 Task: Add Sprouts Organic Corn Flakes to the cart.
Action: Mouse moved to (777, 248)
Screenshot: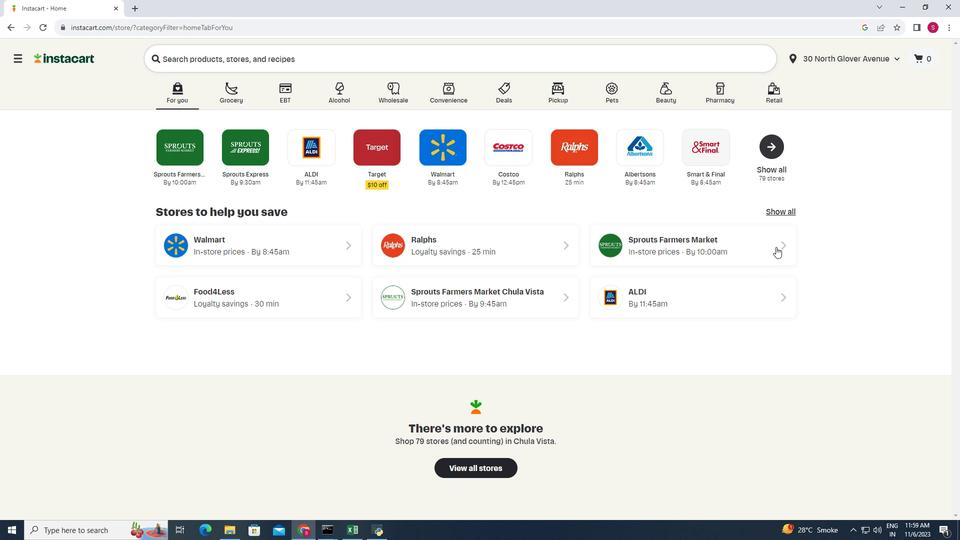 
Action: Mouse pressed left at (777, 248)
Screenshot: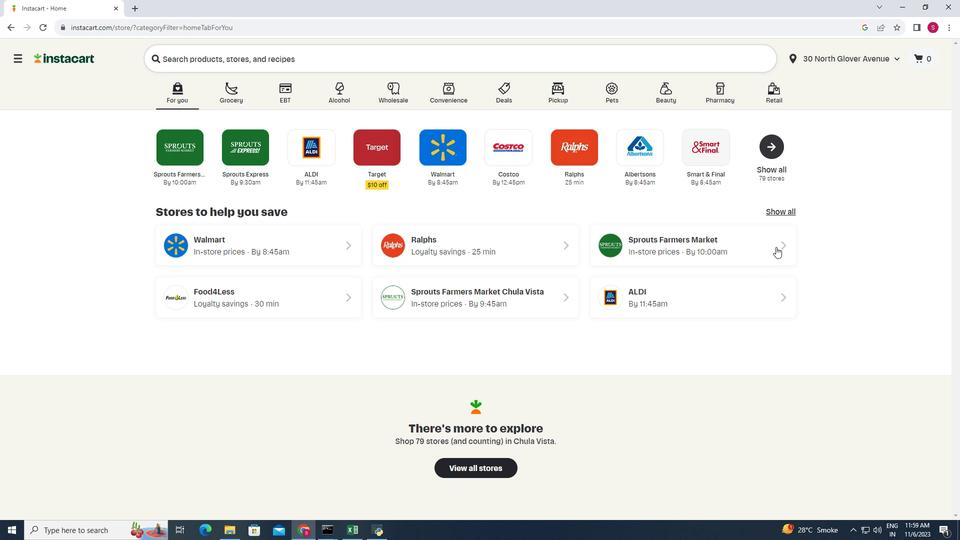 
Action: Mouse moved to (63, 280)
Screenshot: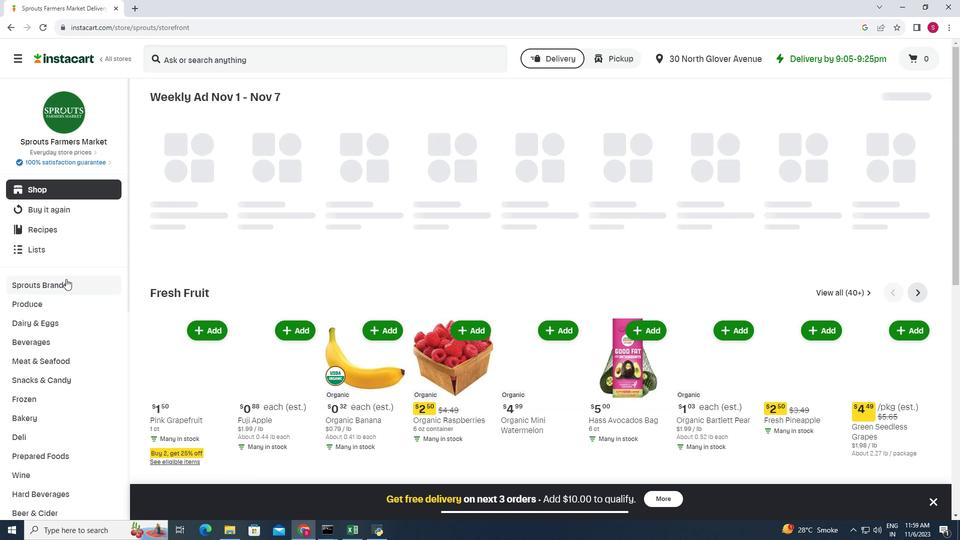 
Action: Mouse scrolled (63, 279) with delta (0, 0)
Screenshot: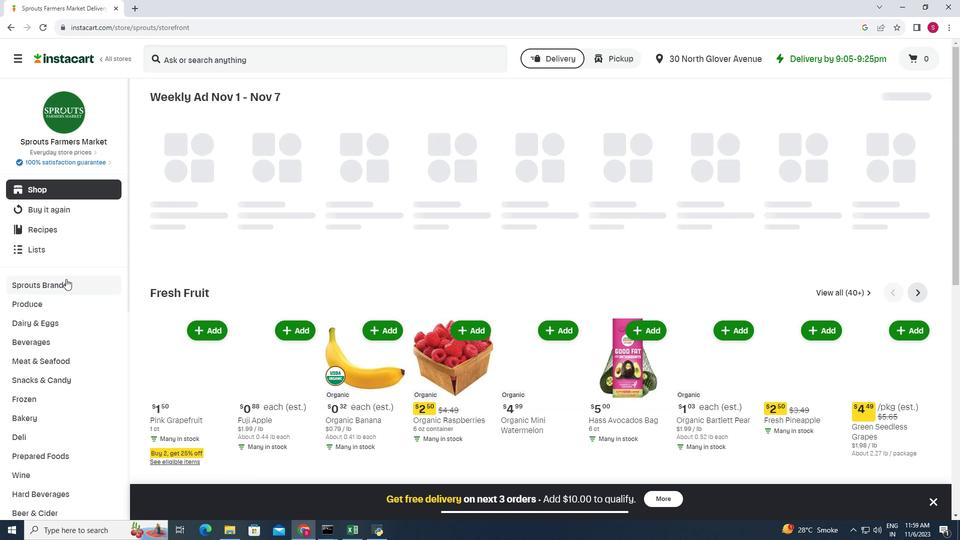 
Action: Mouse moved to (68, 280)
Screenshot: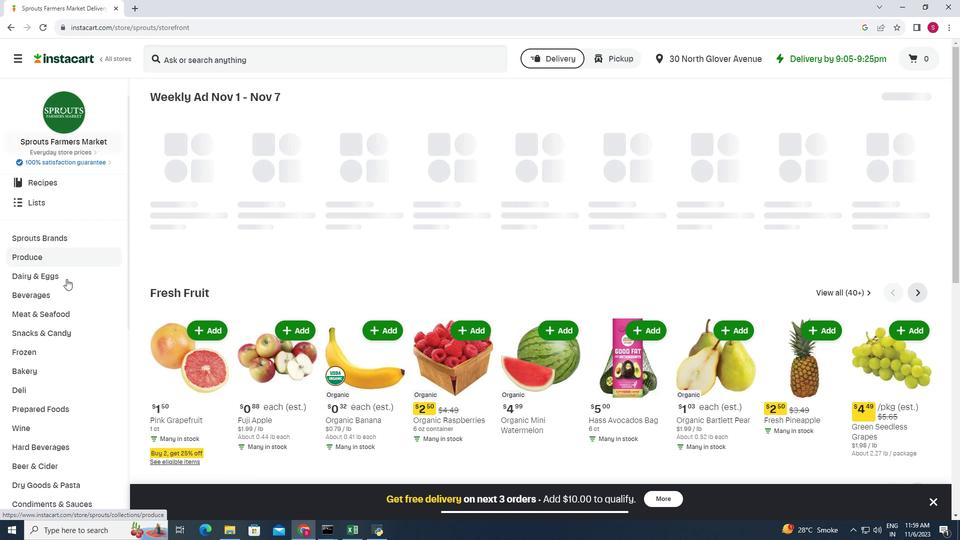 
Action: Mouse scrolled (68, 280) with delta (0, 0)
Screenshot: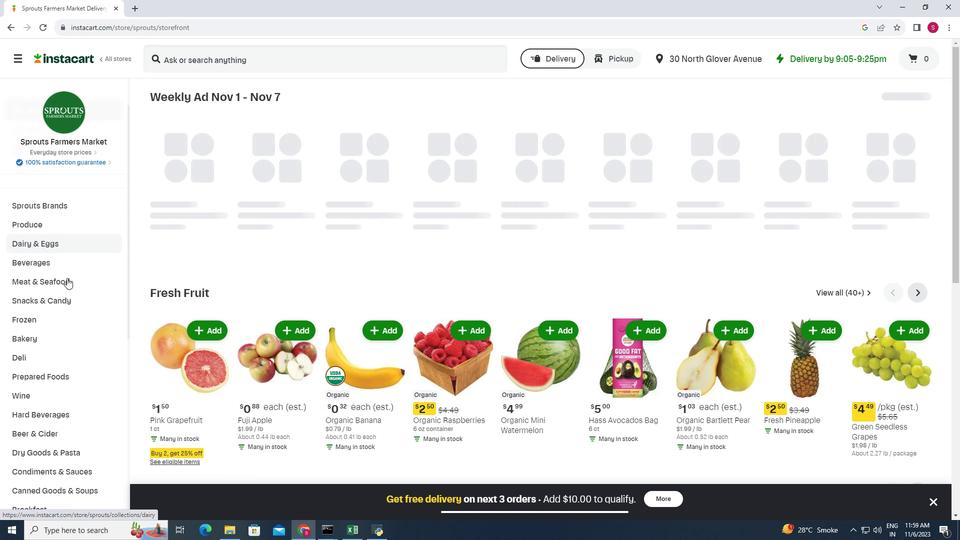 
Action: Mouse moved to (62, 300)
Screenshot: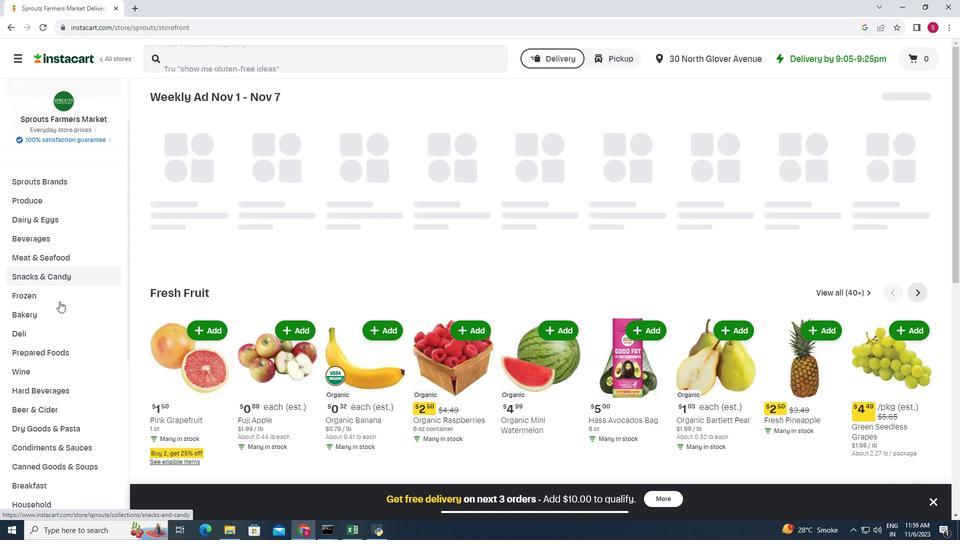 
Action: Mouse scrolled (62, 300) with delta (0, 0)
Screenshot: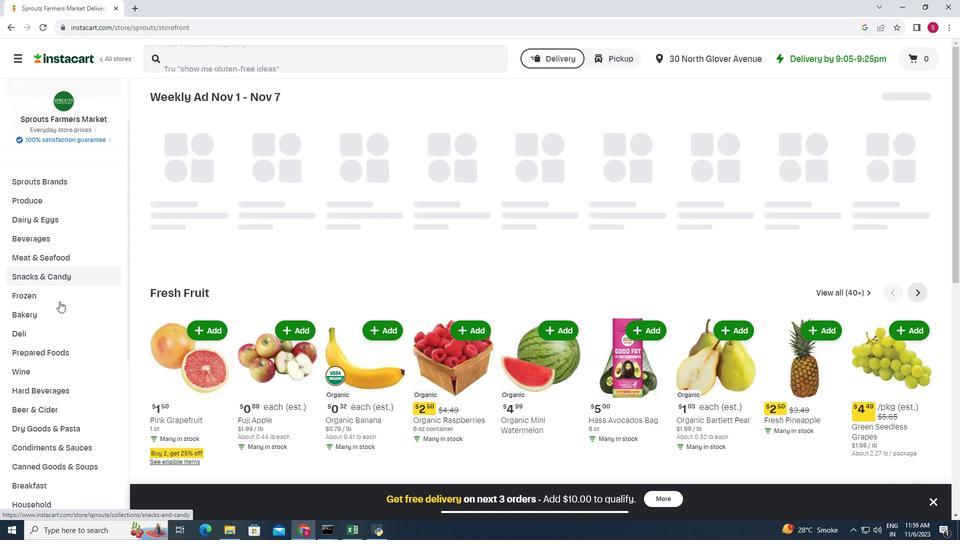 
Action: Mouse moved to (39, 436)
Screenshot: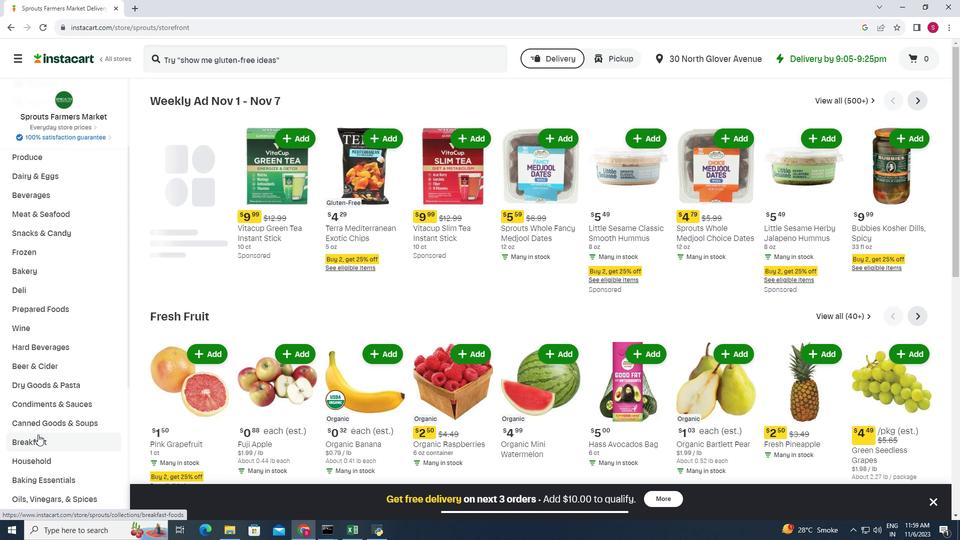 
Action: Mouse pressed left at (39, 436)
Screenshot: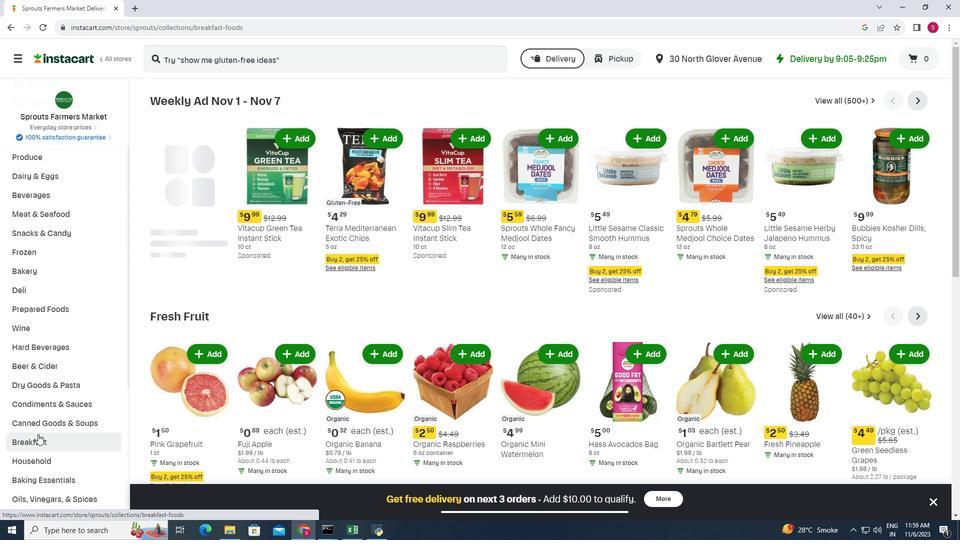 
Action: Mouse moved to (746, 130)
Screenshot: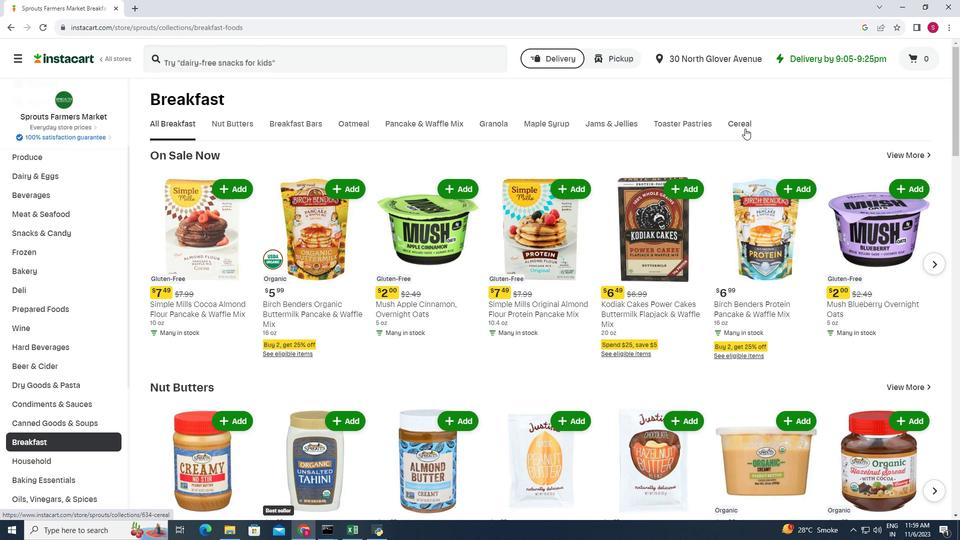 
Action: Mouse pressed left at (746, 130)
Screenshot: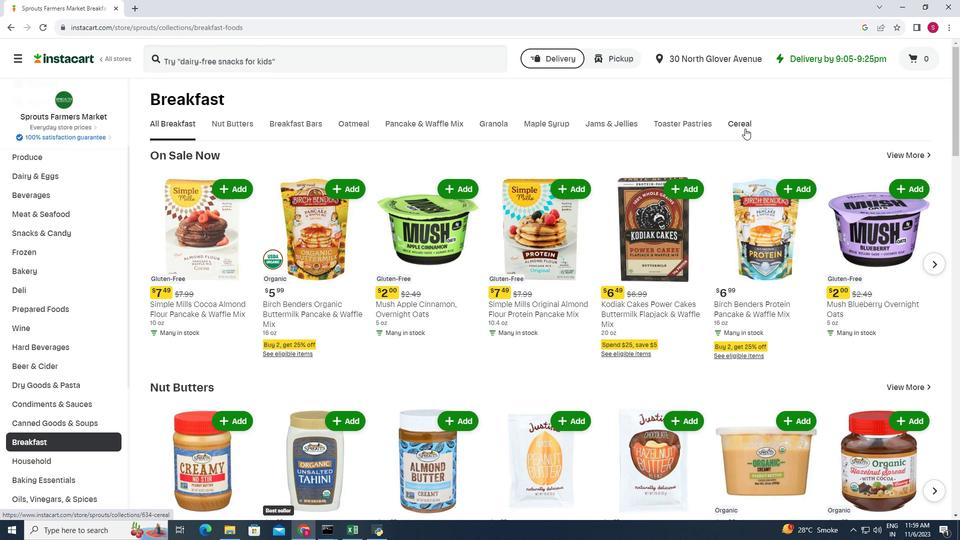 
Action: Mouse moved to (408, 247)
Screenshot: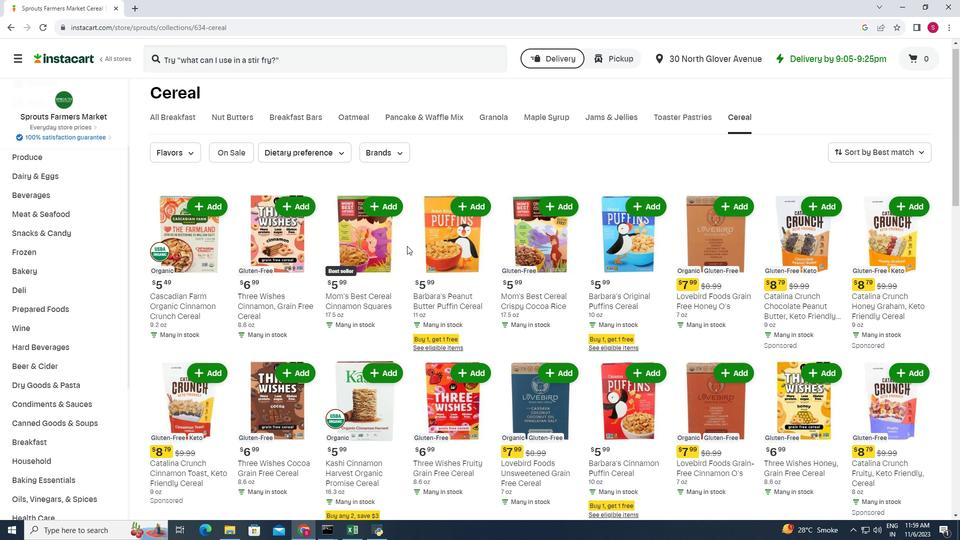 
Action: Mouse scrolled (408, 247) with delta (0, 0)
Screenshot: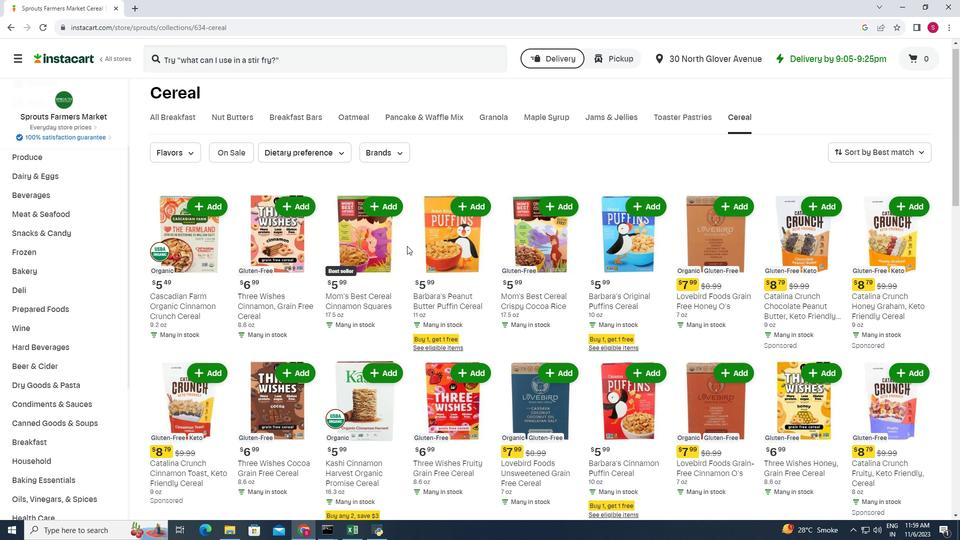 
Action: Mouse moved to (408, 248)
Screenshot: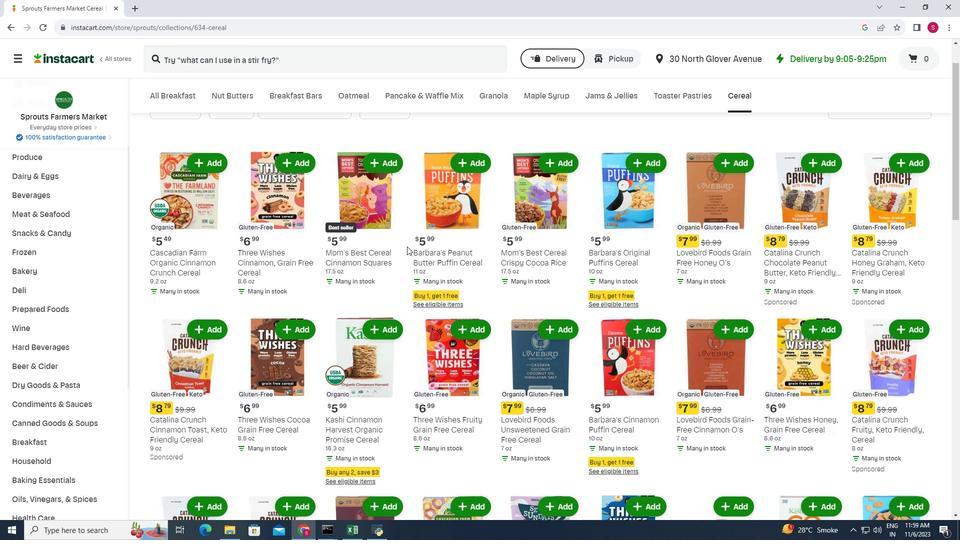 
Action: Mouse scrolled (408, 247) with delta (0, 0)
Screenshot: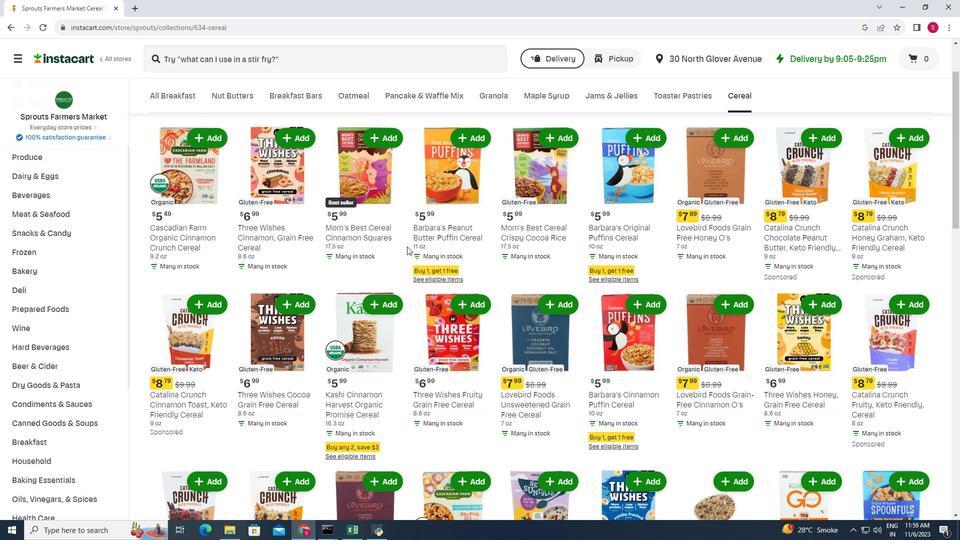 
Action: Mouse moved to (403, 278)
Screenshot: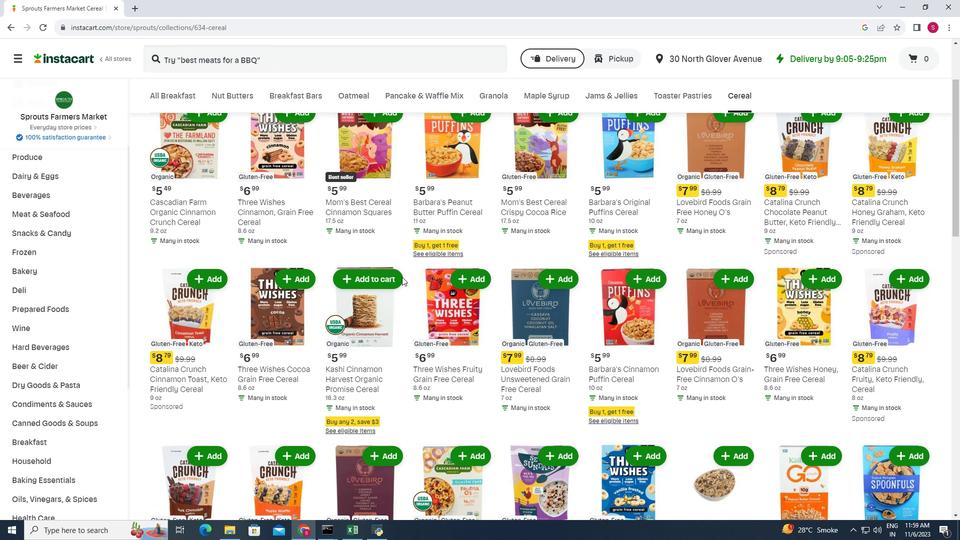 
Action: Mouse scrolled (403, 278) with delta (0, 0)
Screenshot: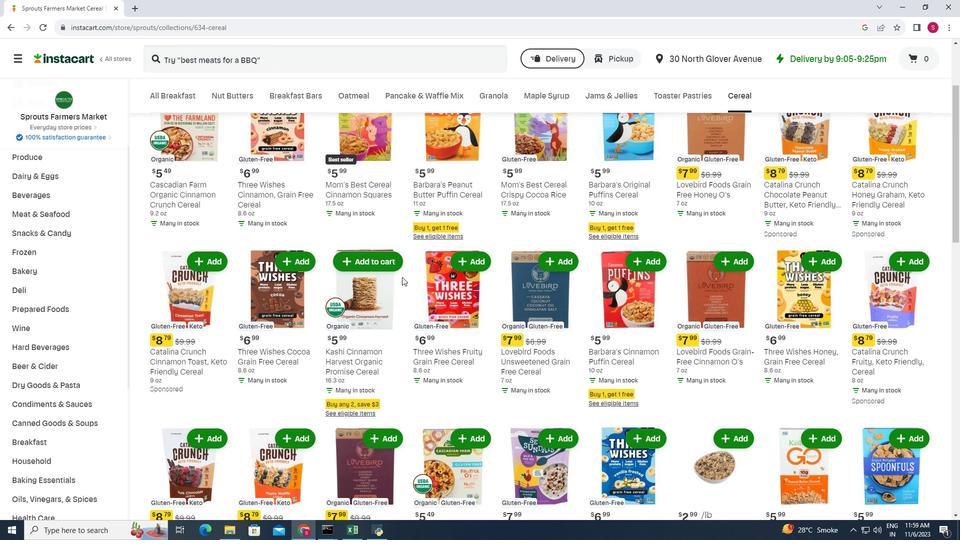 
Action: Mouse moved to (403, 283)
Screenshot: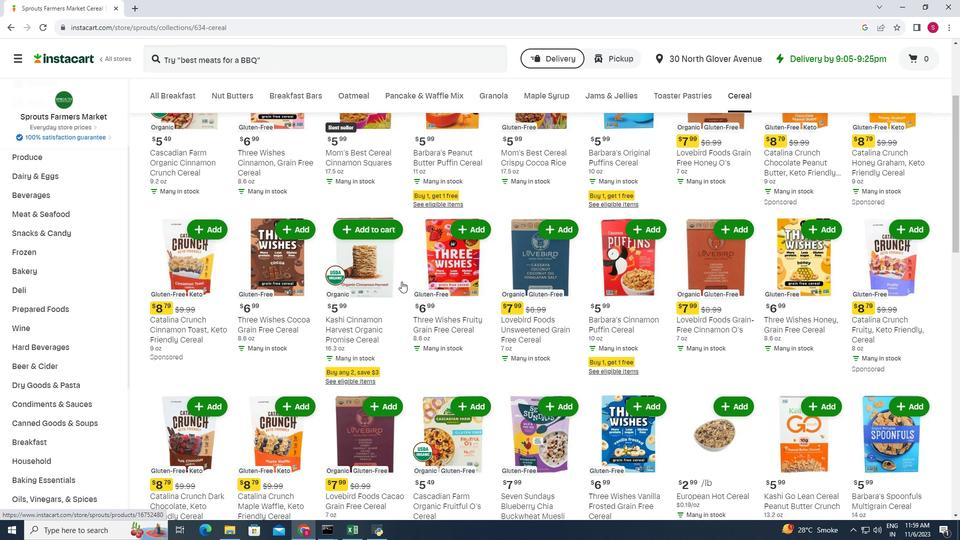 
Action: Mouse scrolled (403, 282) with delta (0, 0)
Screenshot: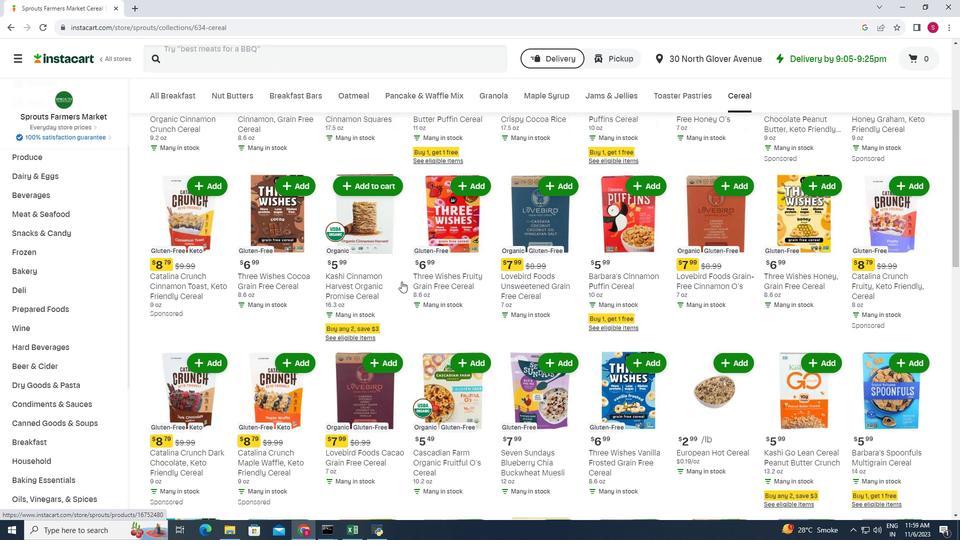 
Action: Mouse moved to (403, 283)
Screenshot: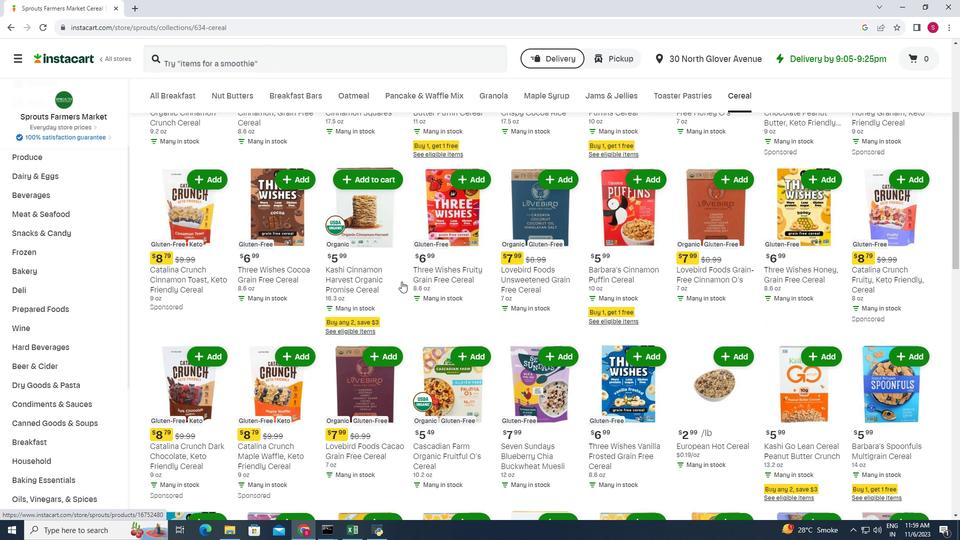 
Action: Mouse scrolled (403, 282) with delta (0, 0)
Screenshot: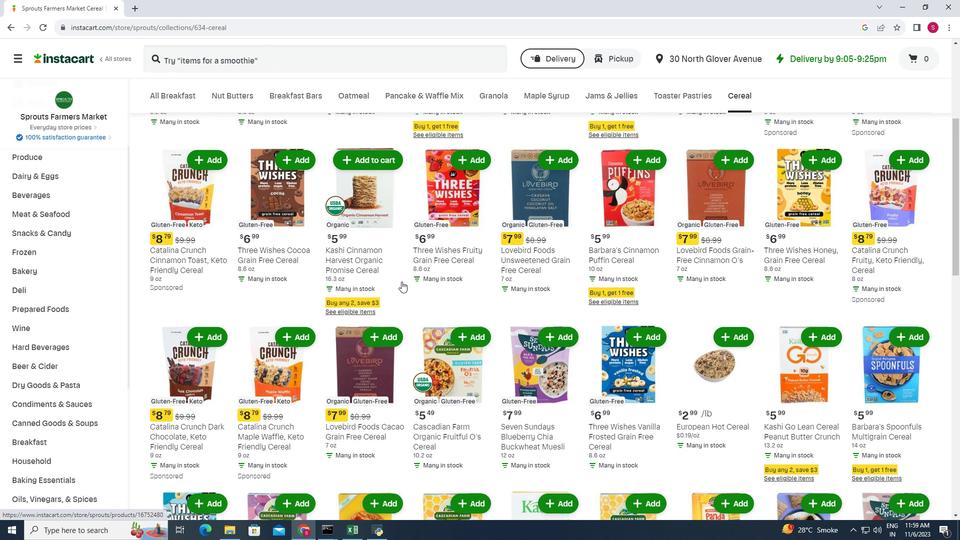 
Action: Mouse scrolled (403, 282) with delta (0, 0)
Screenshot: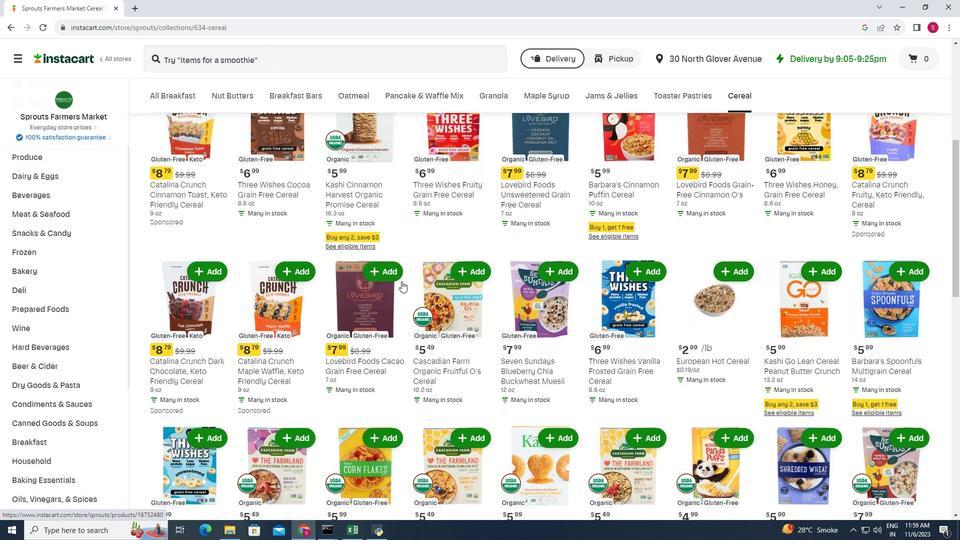 
Action: Mouse moved to (403, 283)
Screenshot: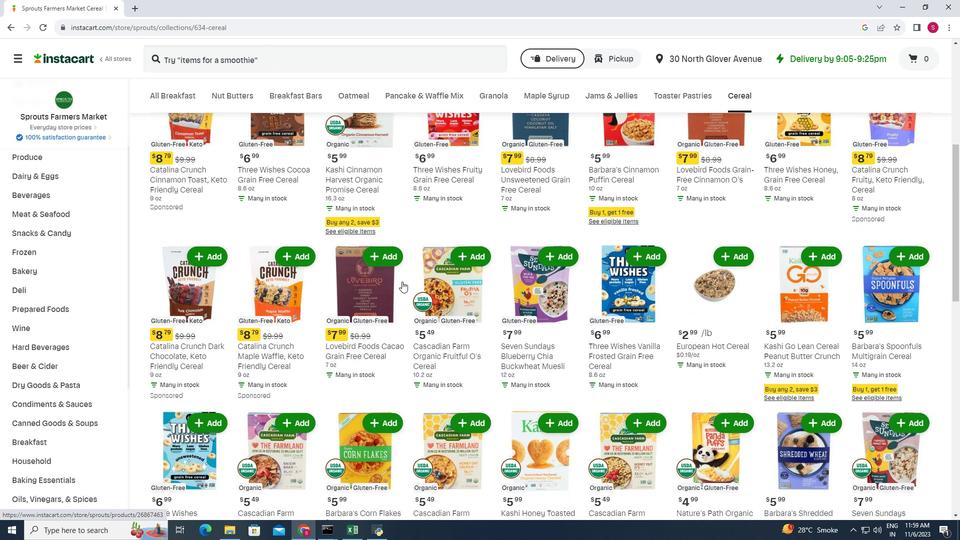 
Action: Mouse scrolled (403, 282) with delta (0, 0)
Screenshot: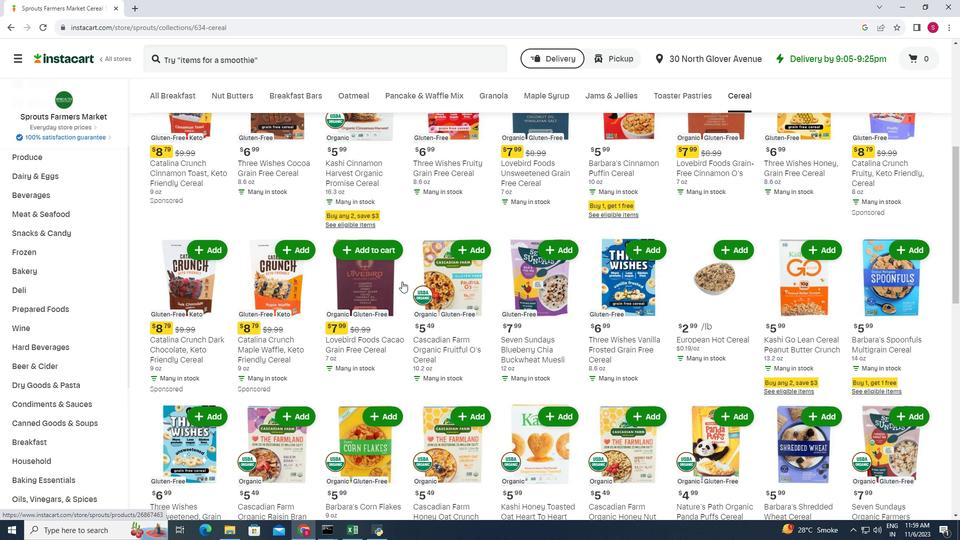 
Action: Mouse scrolled (403, 282) with delta (0, 0)
Screenshot: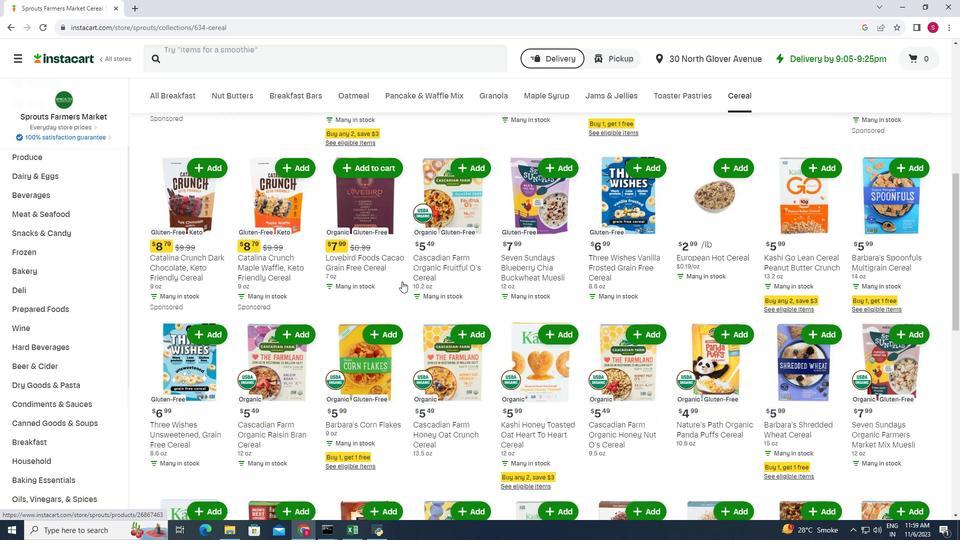 
Action: Mouse scrolled (403, 282) with delta (0, 0)
Screenshot: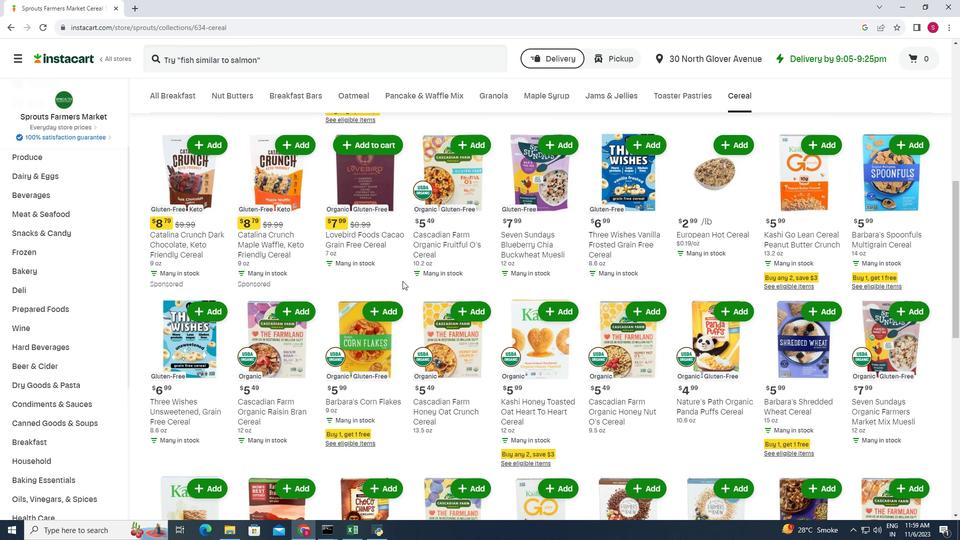 
Action: Mouse moved to (400, 286)
Screenshot: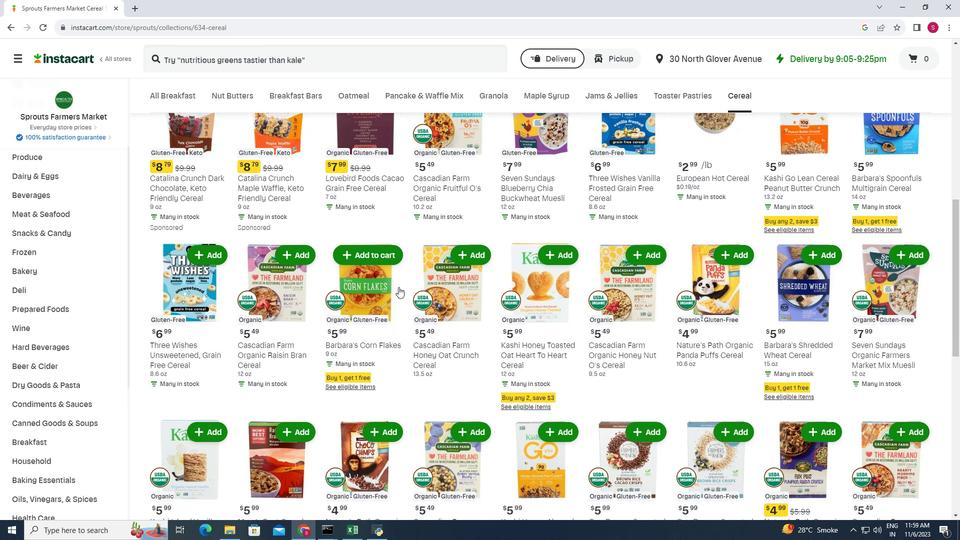 
Action: Mouse scrolled (400, 285) with delta (0, 0)
Screenshot: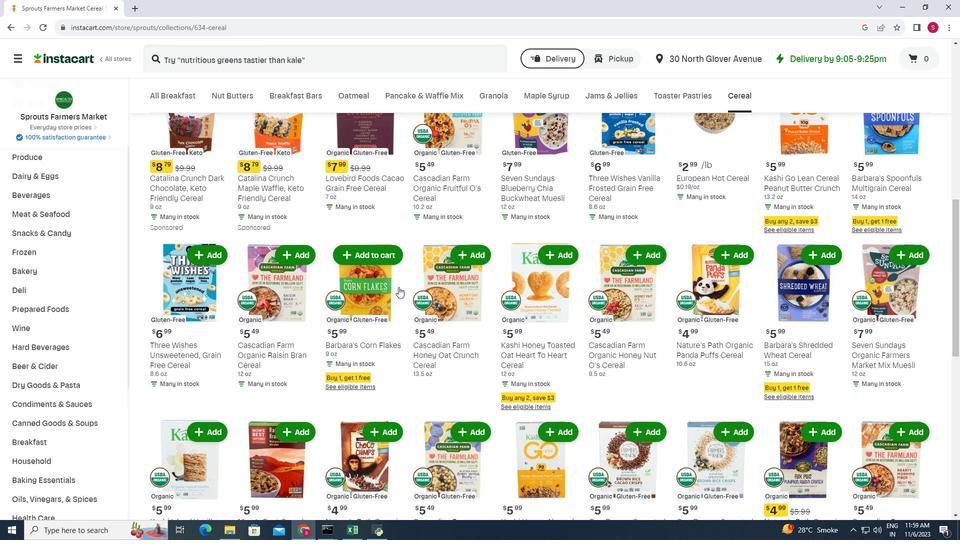 
Action: Mouse moved to (401, 287)
Screenshot: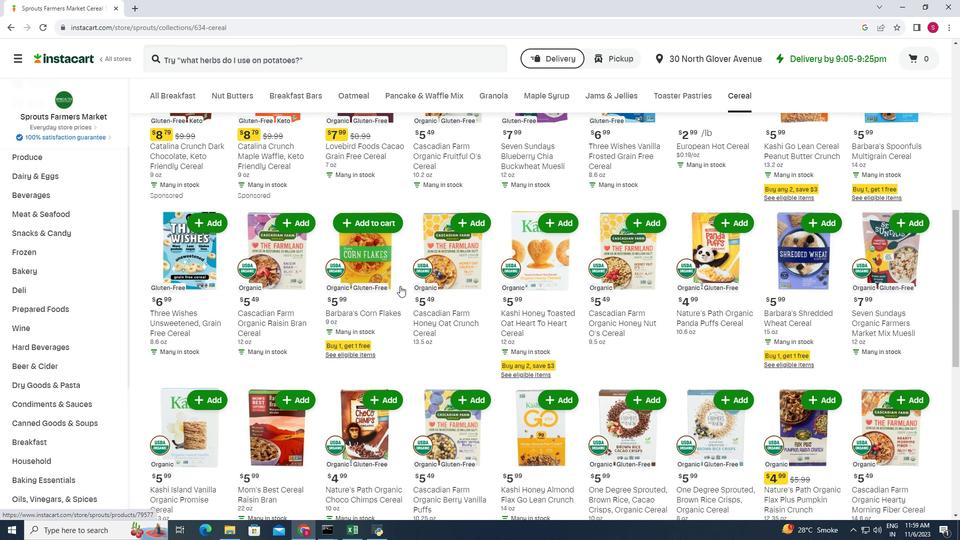 
Action: Mouse scrolled (401, 287) with delta (0, 0)
Screenshot: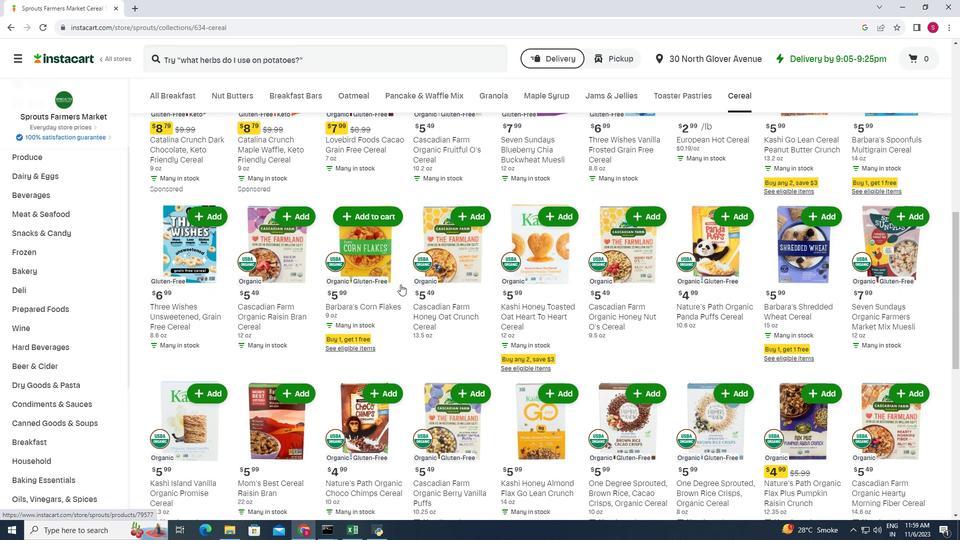 
Action: Mouse moved to (403, 283)
Screenshot: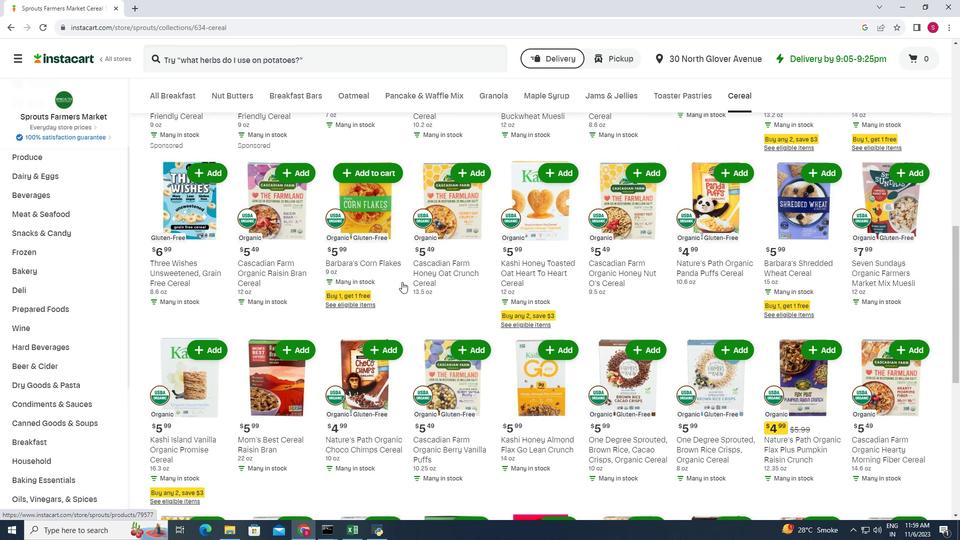 
Action: Mouse scrolled (403, 283) with delta (0, 0)
Screenshot: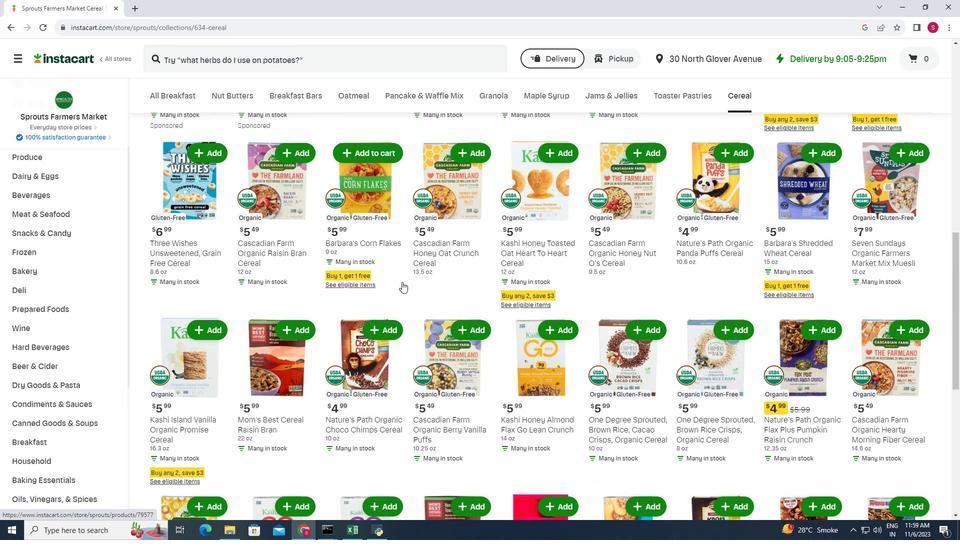 
Action: Mouse moved to (406, 275)
Screenshot: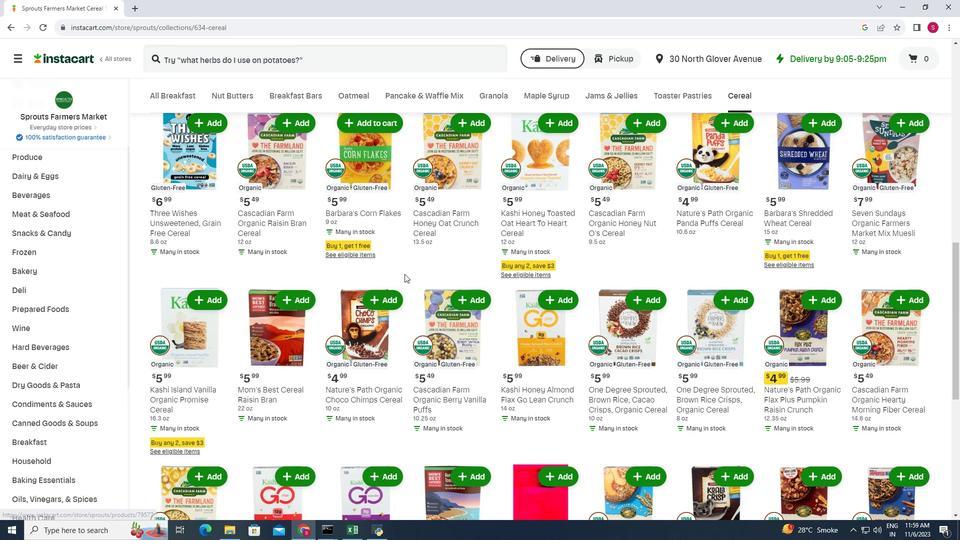 
Action: Mouse scrolled (406, 275) with delta (0, 0)
Screenshot: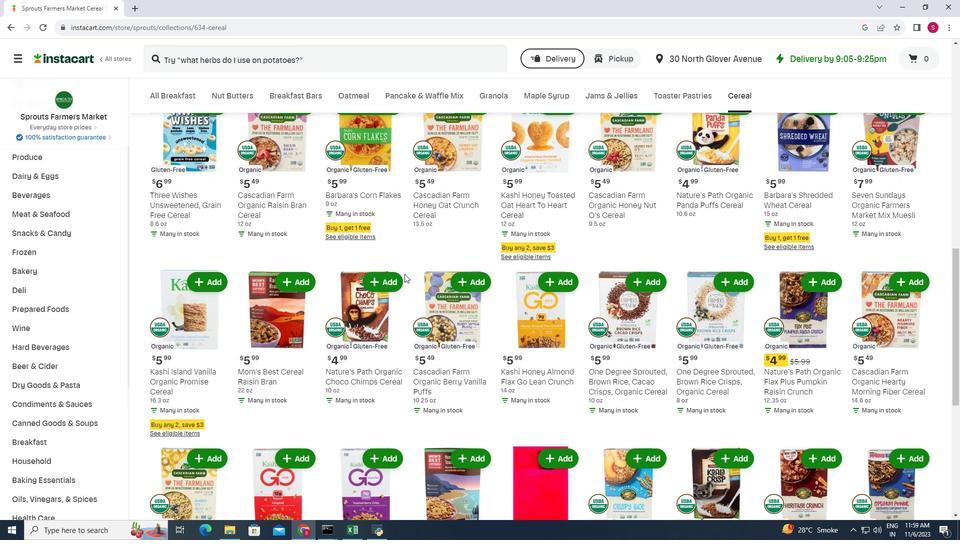 
Action: Mouse moved to (406, 275)
Screenshot: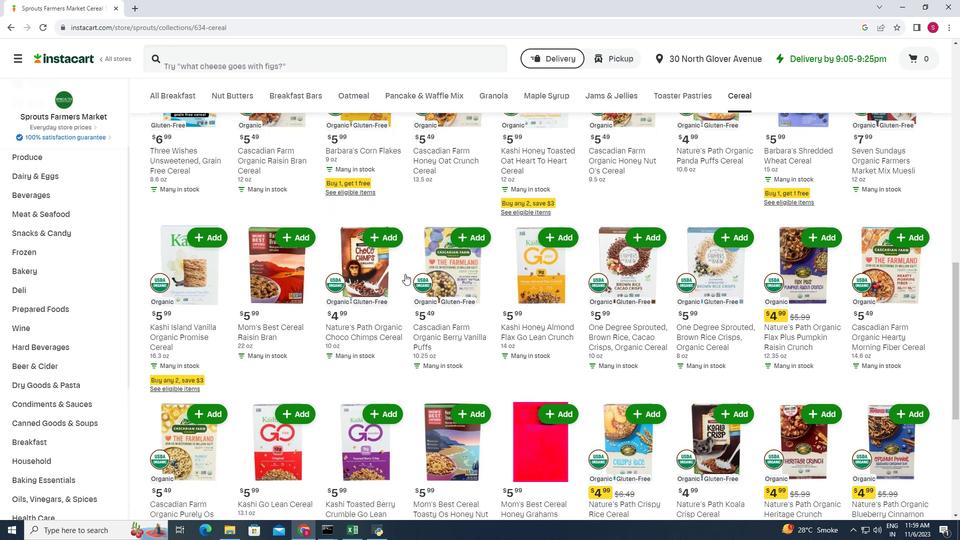 
Action: Mouse scrolled (406, 275) with delta (0, 0)
Screenshot: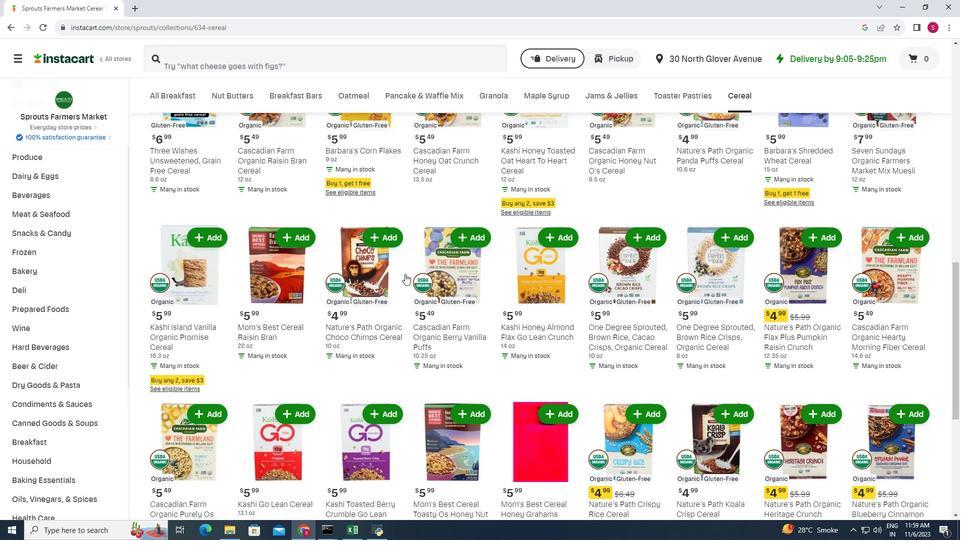 
Action: Mouse scrolled (406, 275) with delta (0, 0)
Screenshot: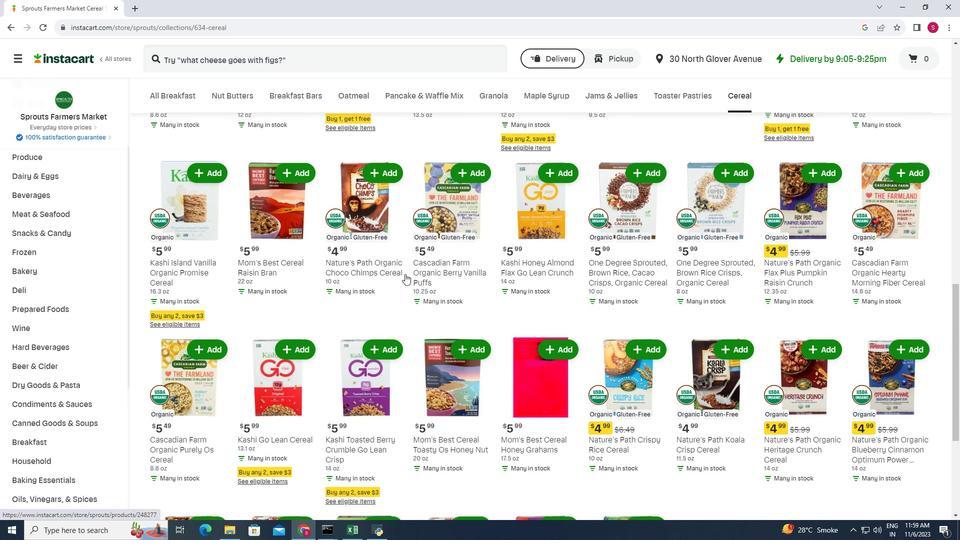 
Action: Mouse moved to (406, 275)
Screenshot: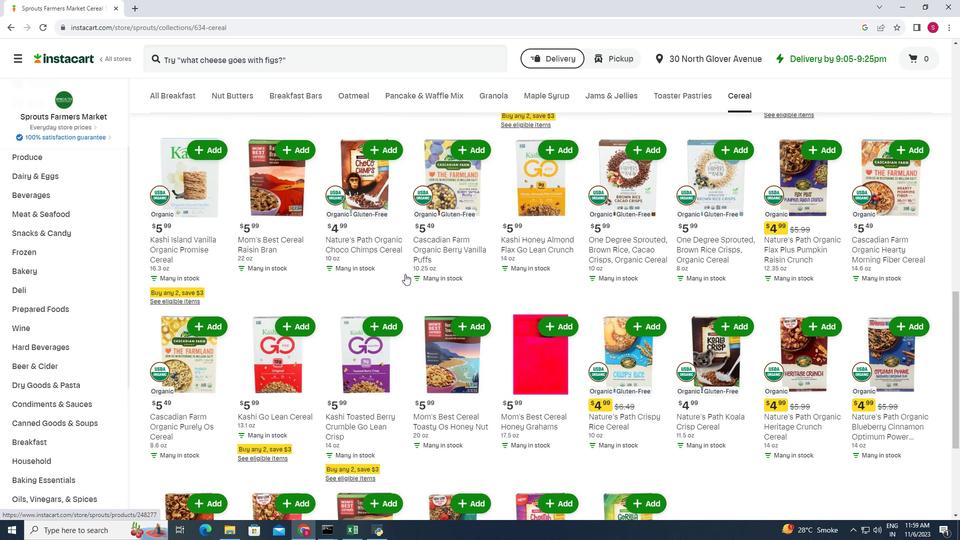
Action: Mouse scrolled (406, 275) with delta (0, 0)
Screenshot: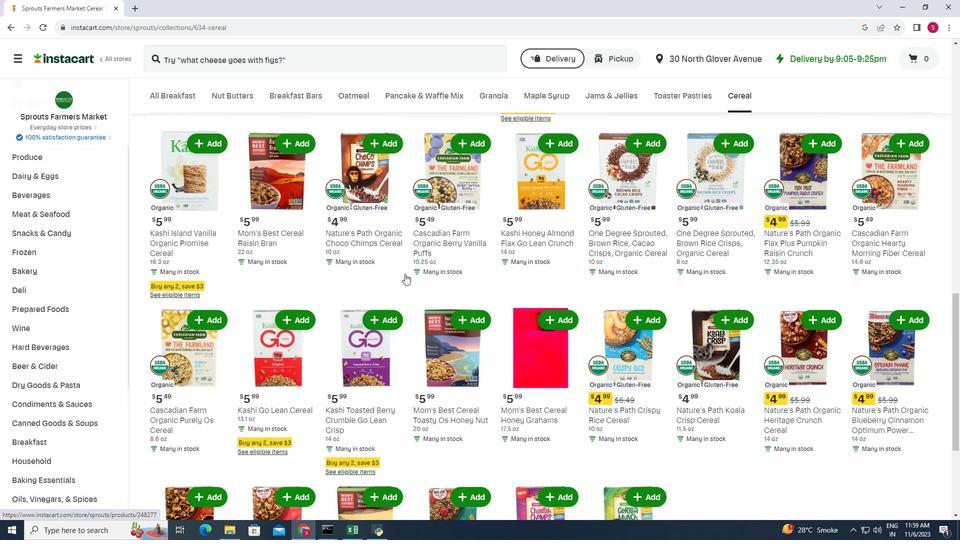 
Action: Mouse moved to (407, 276)
Screenshot: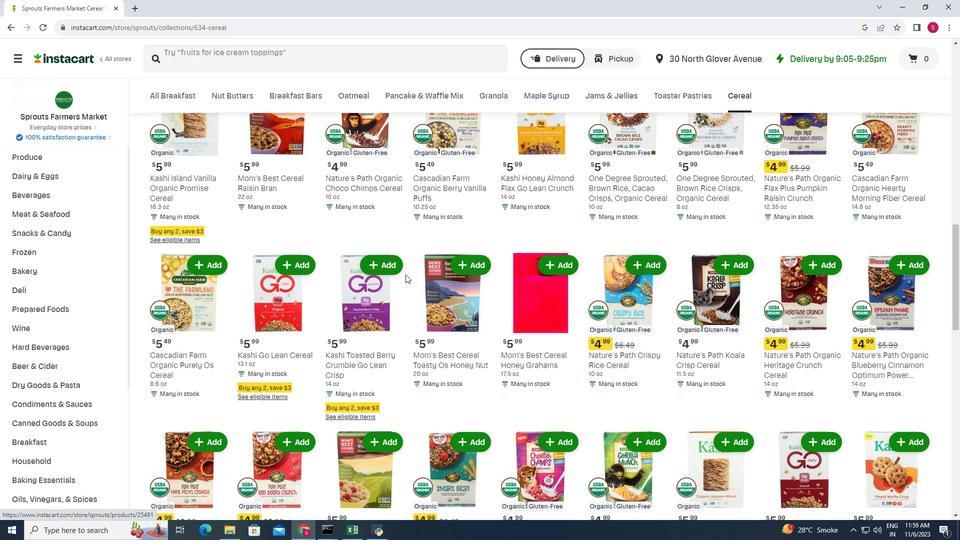 
Action: Mouse scrolled (407, 275) with delta (0, 0)
Screenshot: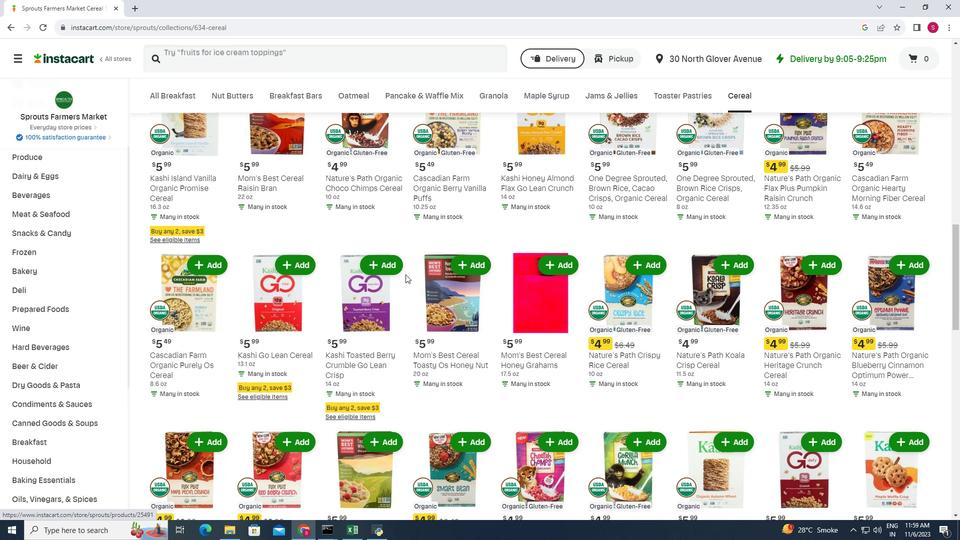 
Action: Mouse scrolled (407, 275) with delta (0, 0)
Screenshot: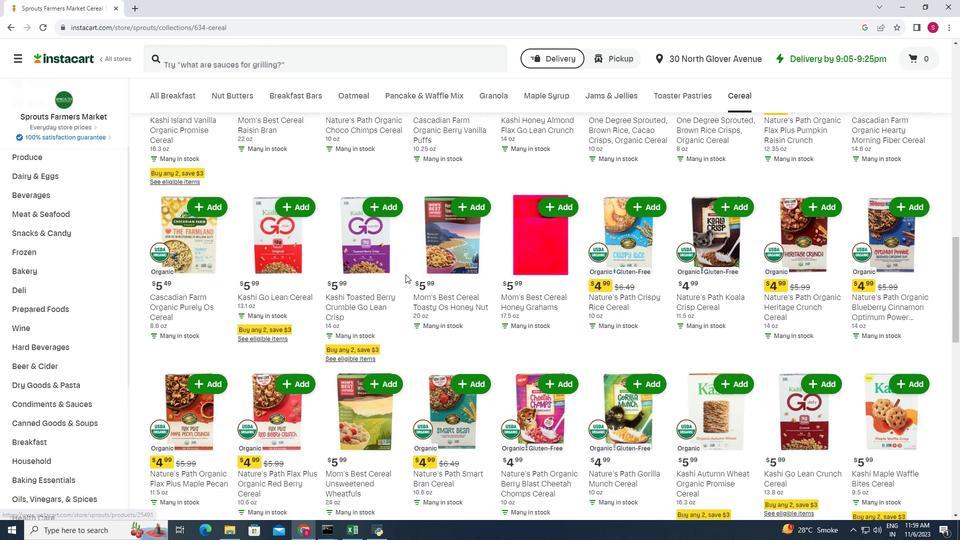 
Action: Mouse scrolled (407, 275) with delta (0, 0)
Screenshot: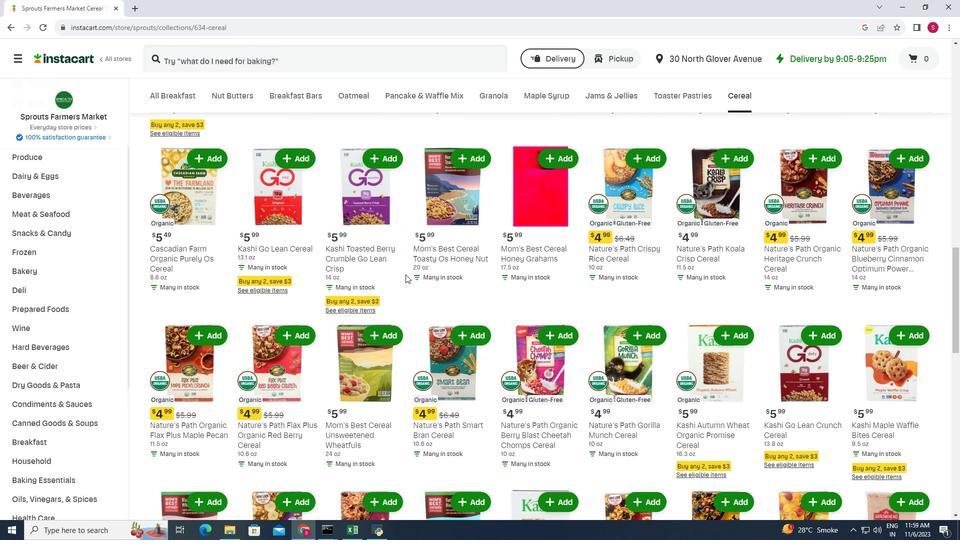 
Action: Mouse moved to (407, 276)
Screenshot: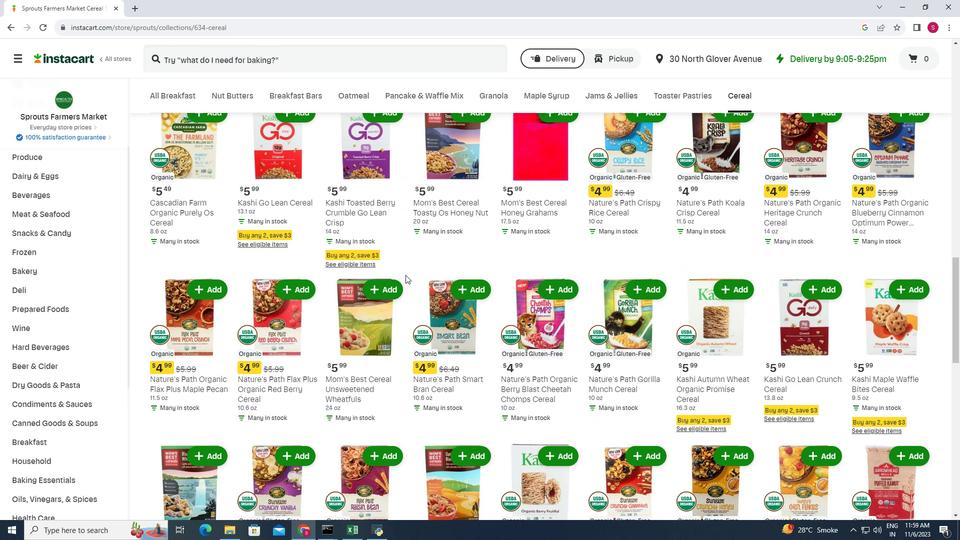 
Action: Mouse scrolled (407, 275) with delta (0, 0)
Screenshot: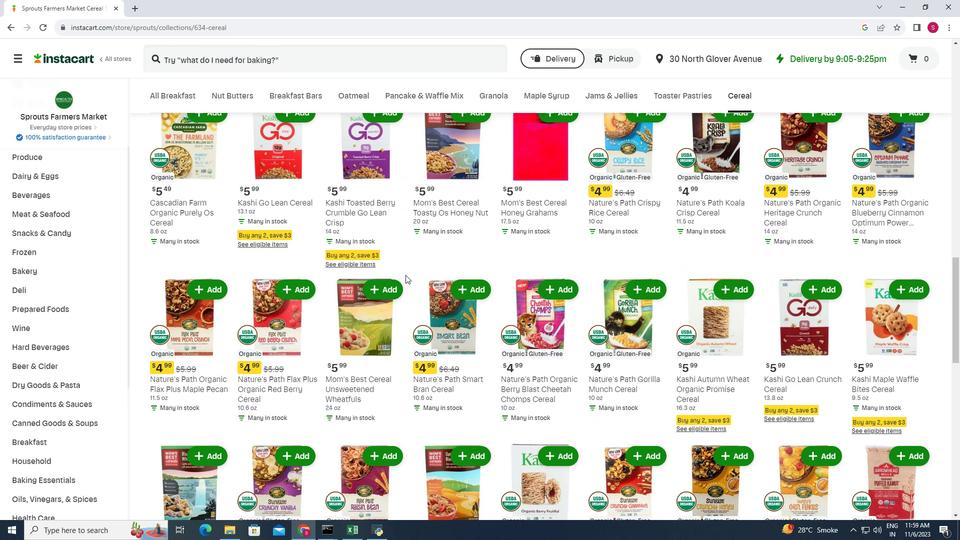 
Action: Mouse moved to (407, 276)
Screenshot: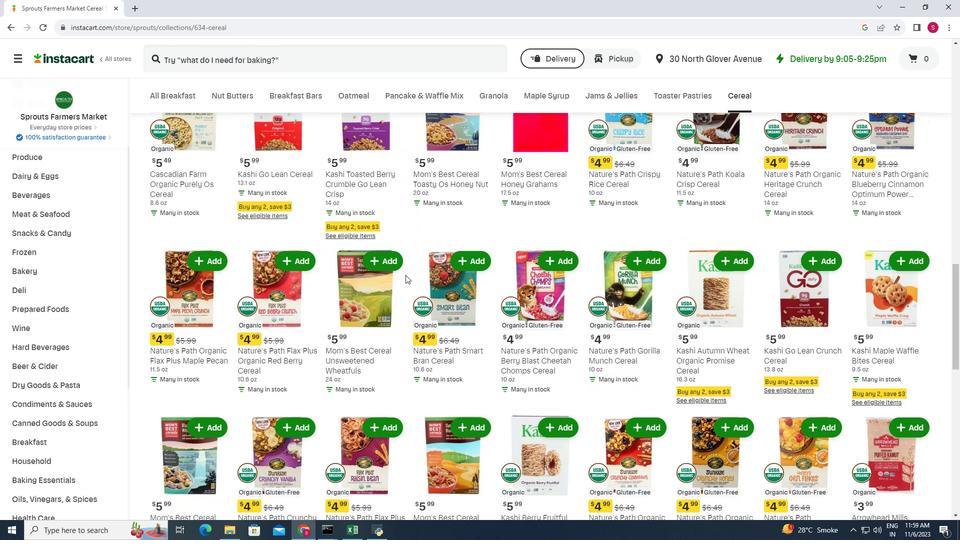 
Action: Mouse scrolled (407, 276) with delta (0, 0)
Screenshot: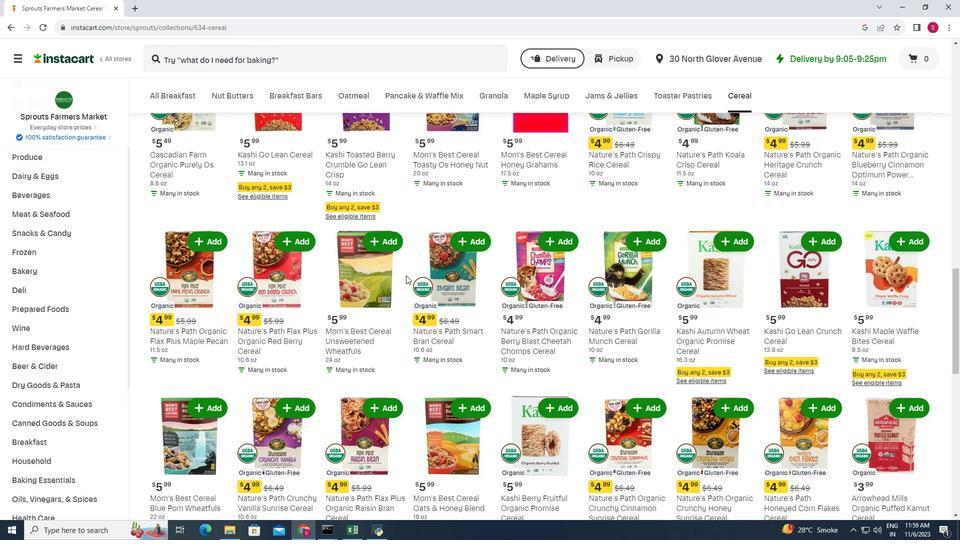 
Action: Mouse moved to (407, 277)
Screenshot: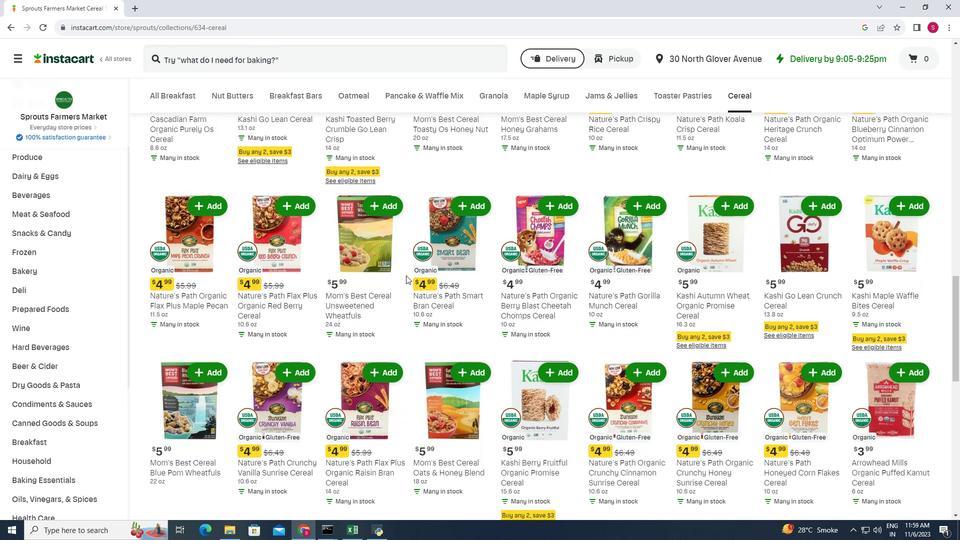 
Action: Mouse scrolled (407, 276) with delta (0, 0)
Screenshot: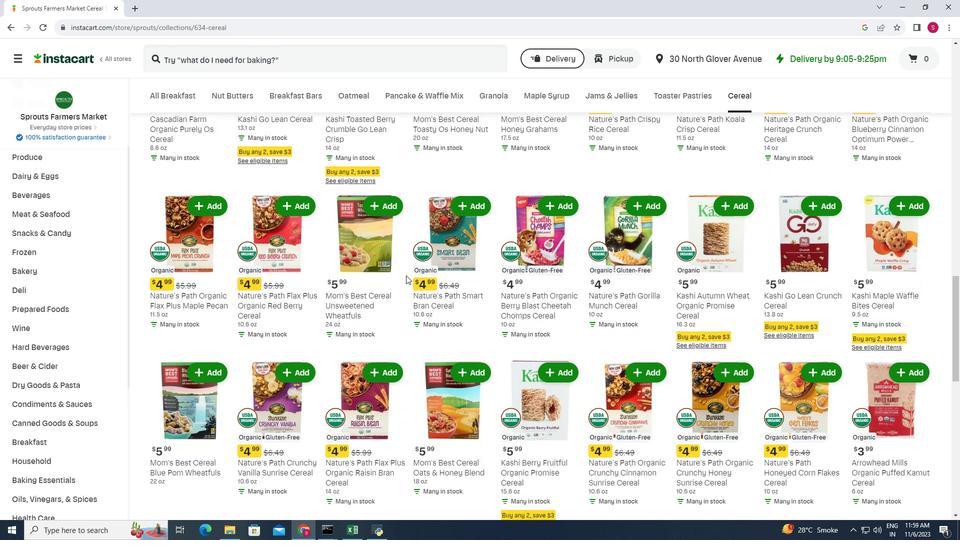 
Action: Mouse scrolled (407, 276) with delta (0, 0)
Screenshot: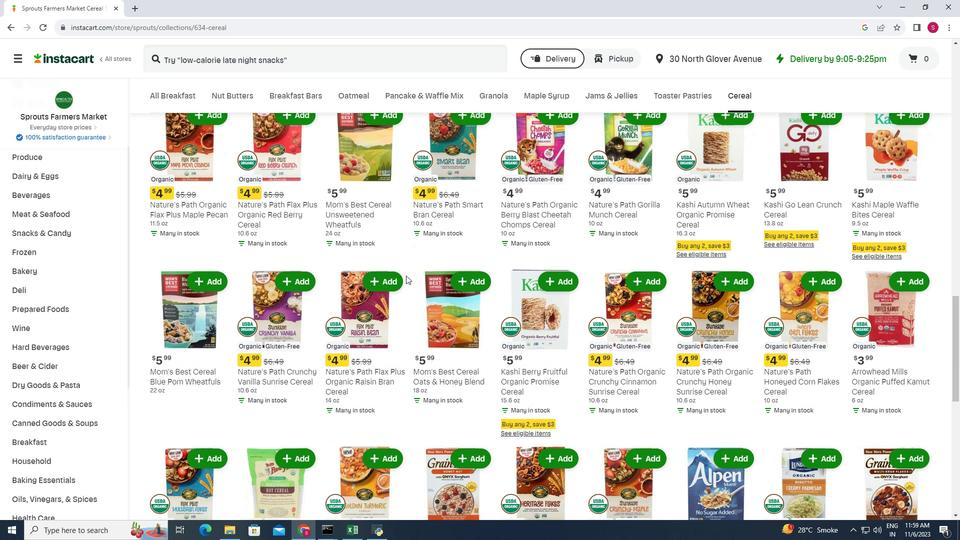 
Action: Mouse scrolled (407, 276) with delta (0, 0)
Screenshot: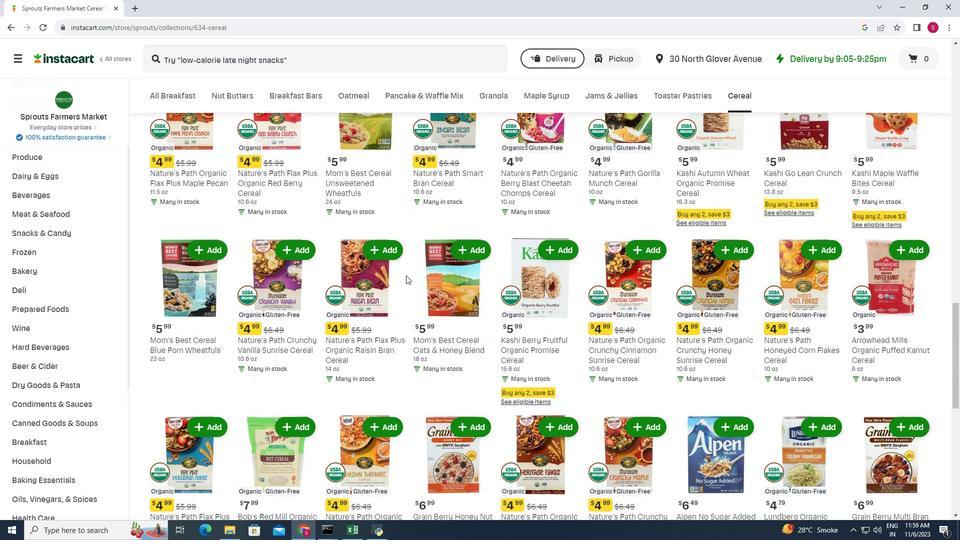 
Action: Mouse moved to (407, 278)
Screenshot: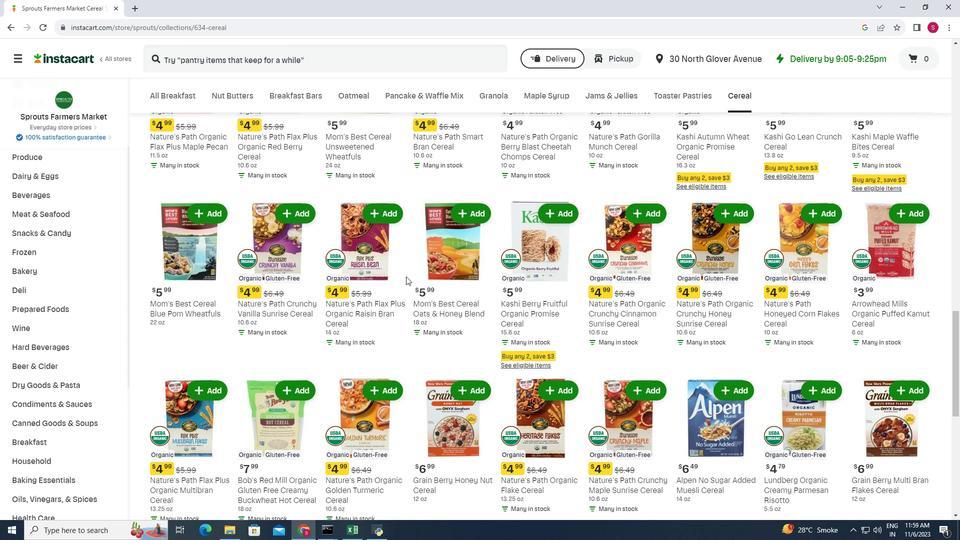 
Action: Mouse scrolled (407, 277) with delta (0, 0)
Screenshot: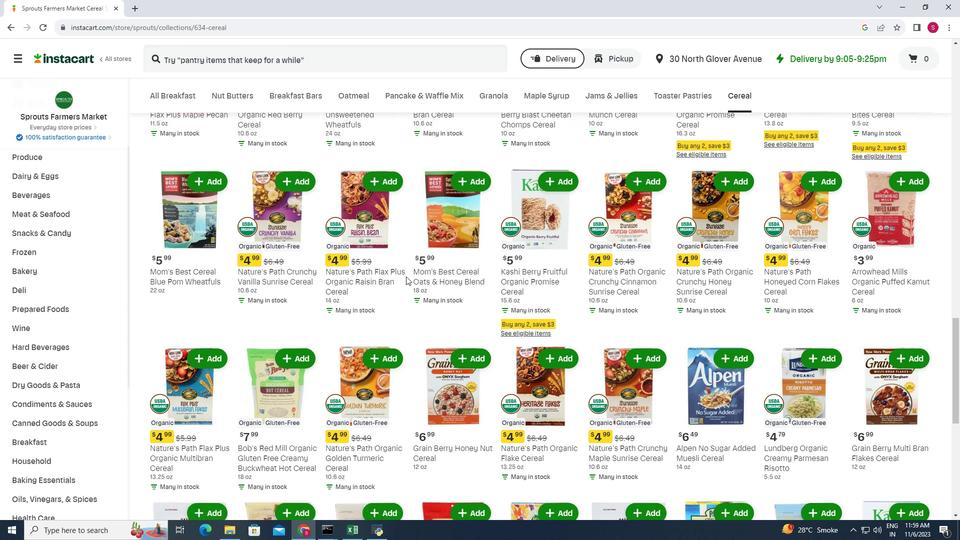 
Action: Mouse scrolled (407, 277) with delta (0, 0)
Screenshot: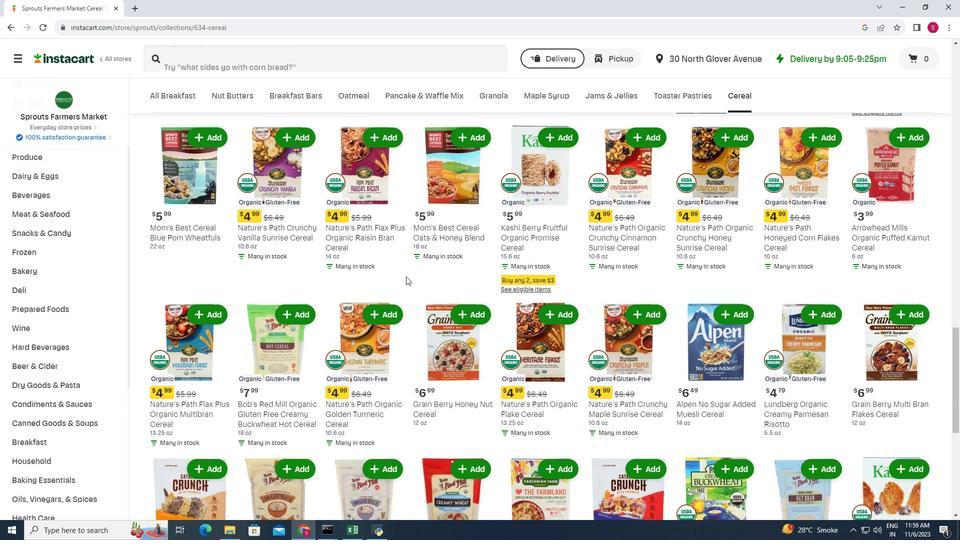 
Action: Mouse scrolled (407, 277) with delta (0, 0)
Screenshot: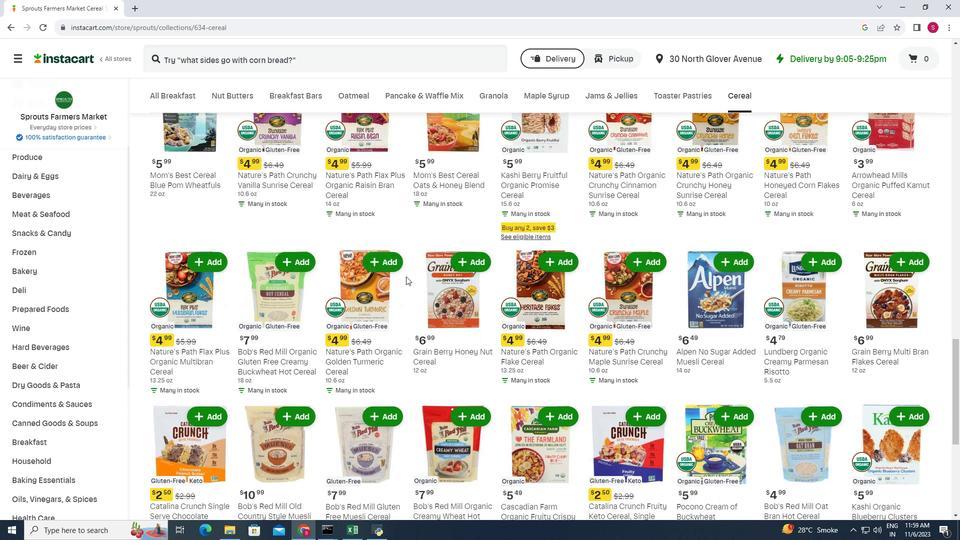 
Action: Mouse scrolled (407, 277) with delta (0, 0)
Screenshot: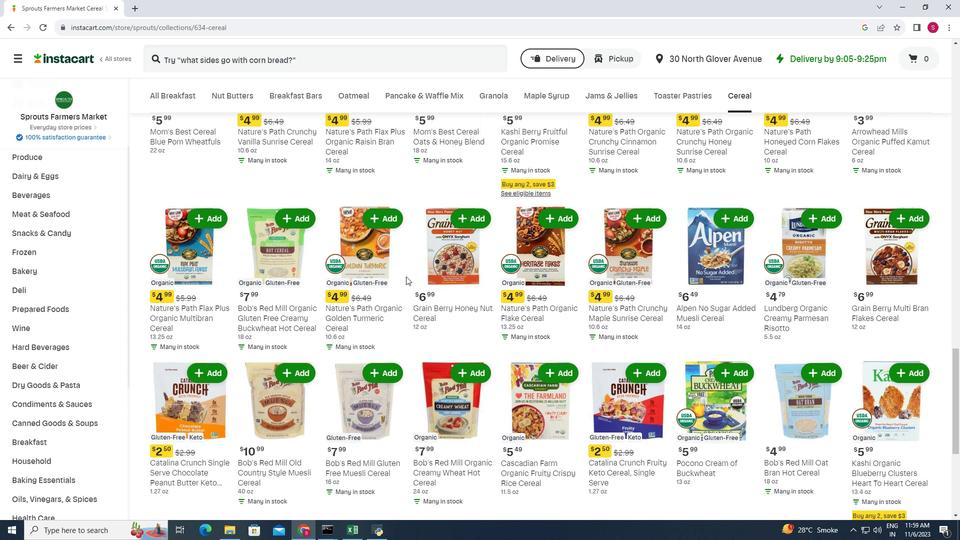 
Action: Mouse scrolled (407, 277) with delta (0, 0)
Screenshot: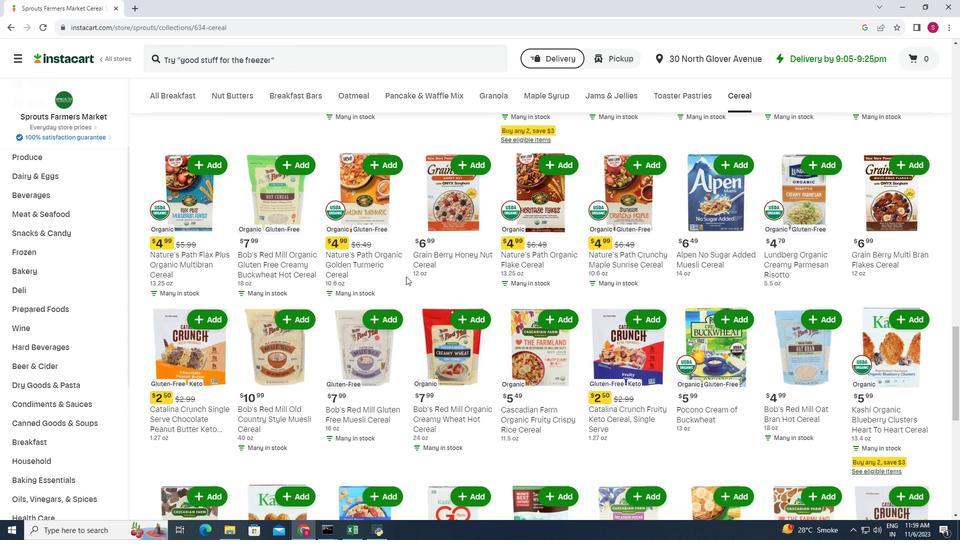 
Action: Mouse scrolled (407, 277) with delta (0, 0)
Screenshot: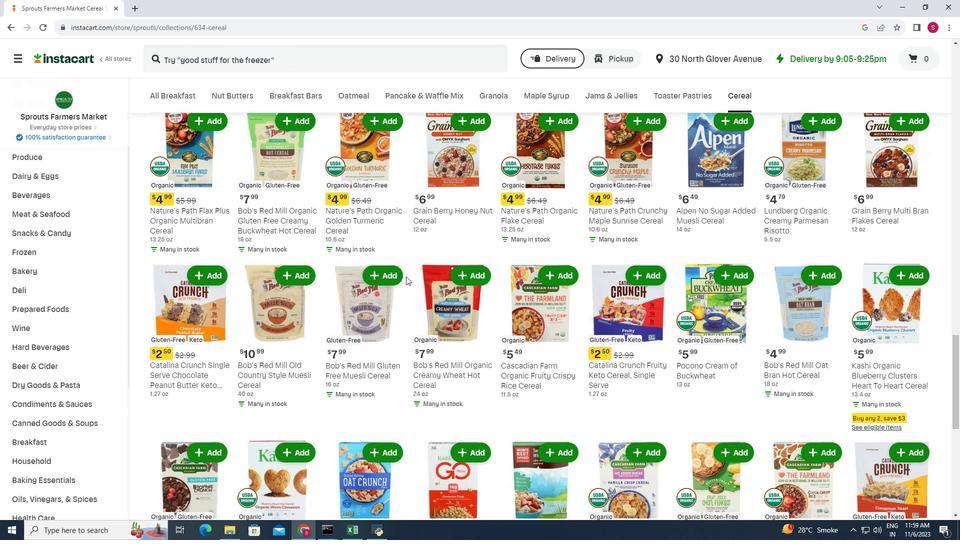 
Action: Mouse scrolled (407, 277) with delta (0, 0)
Screenshot: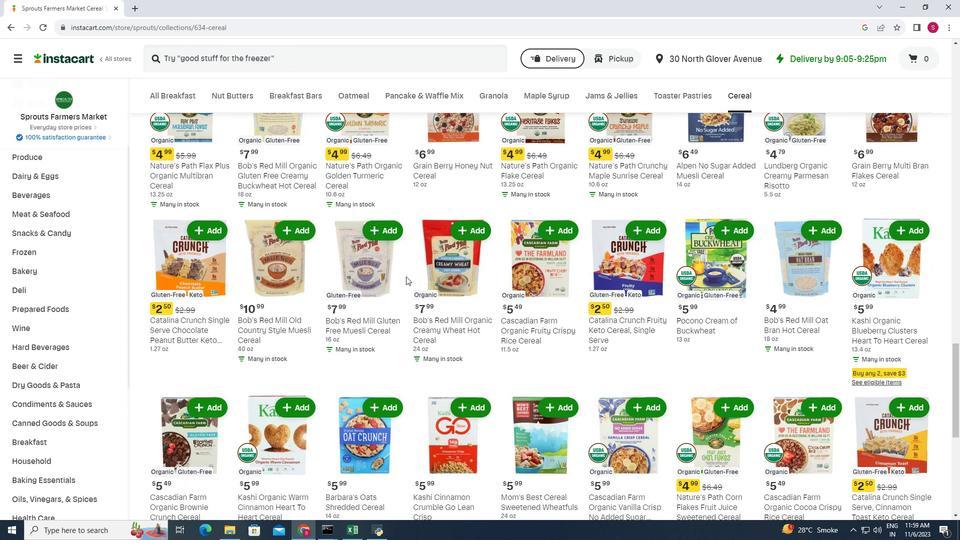 
Action: Mouse scrolled (407, 277) with delta (0, 0)
Screenshot: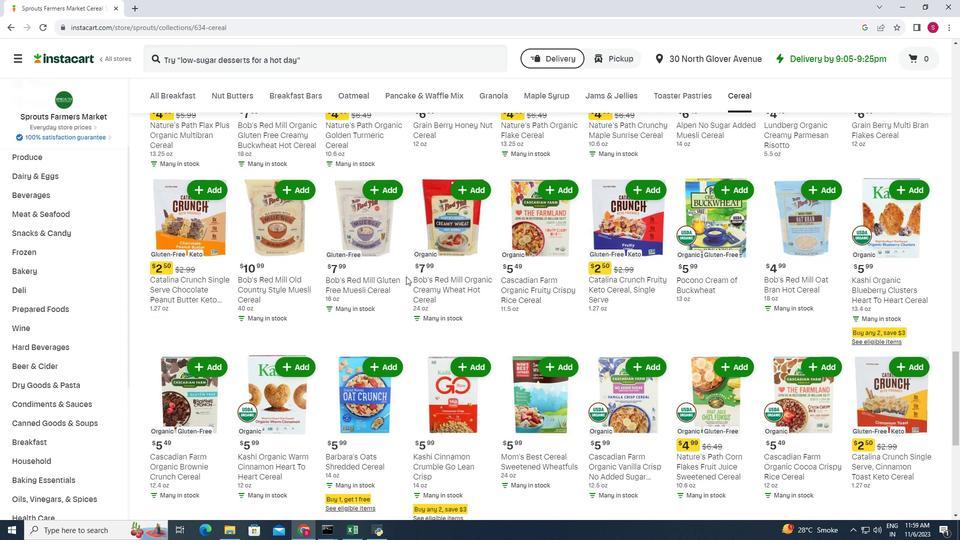 
Action: Mouse moved to (409, 277)
Screenshot: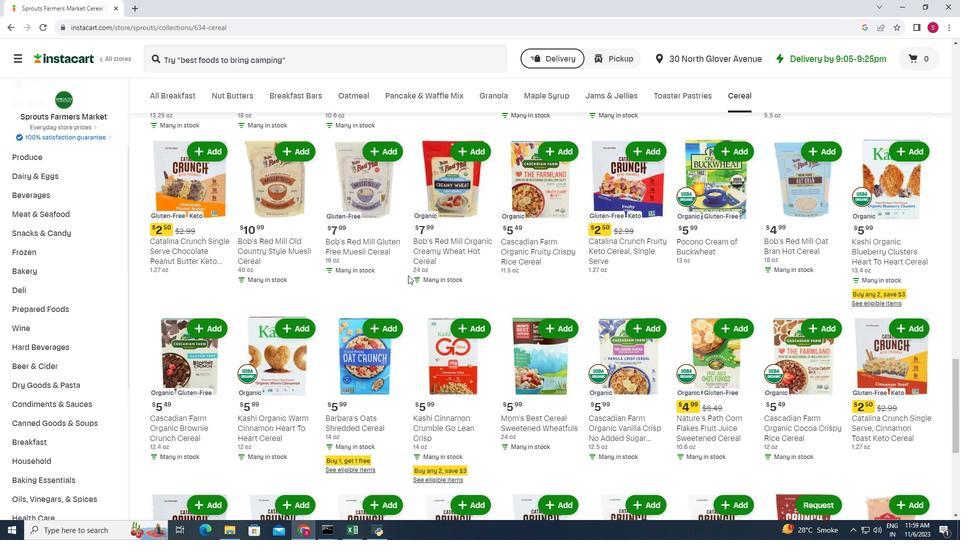 
Action: Mouse scrolled (409, 276) with delta (0, 0)
Screenshot: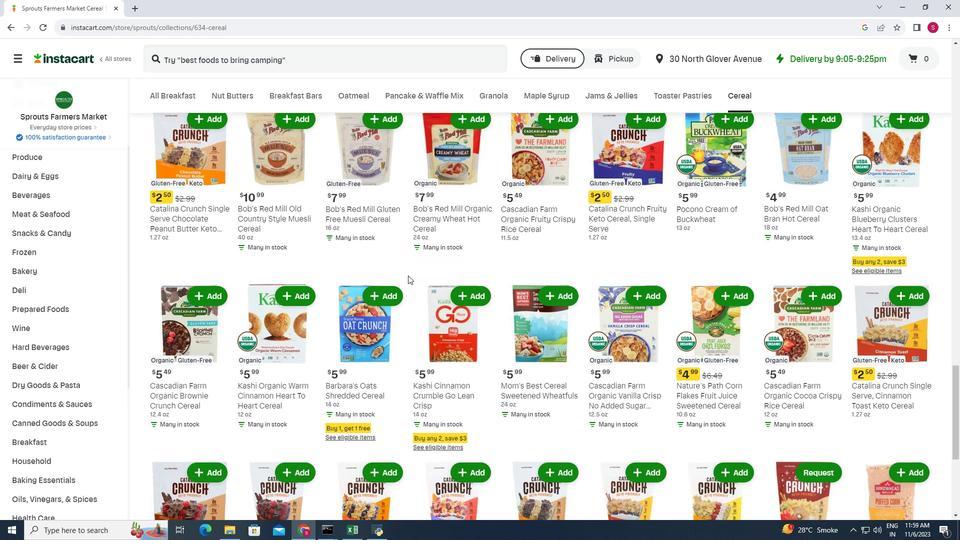 
Action: Mouse moved to (407, 277)
Screenshot: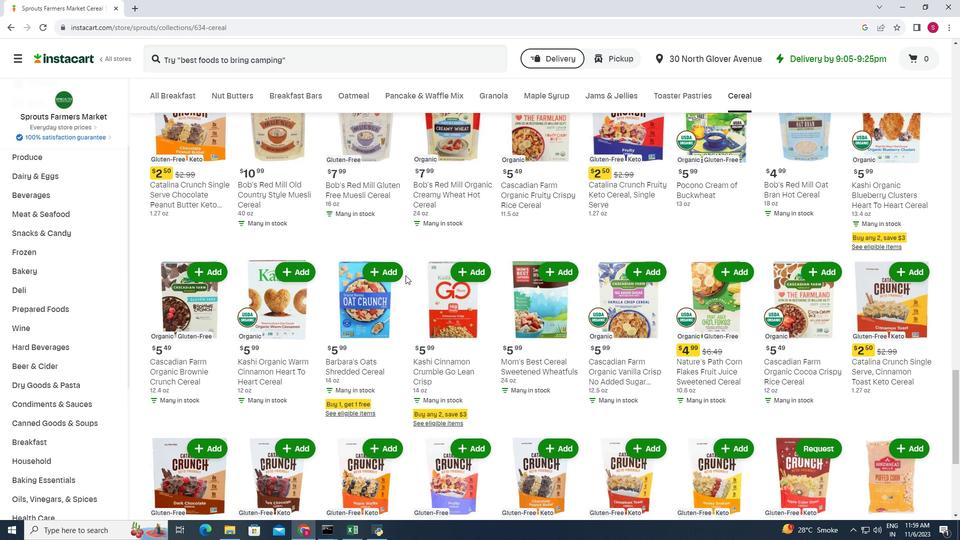 
Action: Mouse scrolled (407, 276) with delta (0, 0)
Screenshot: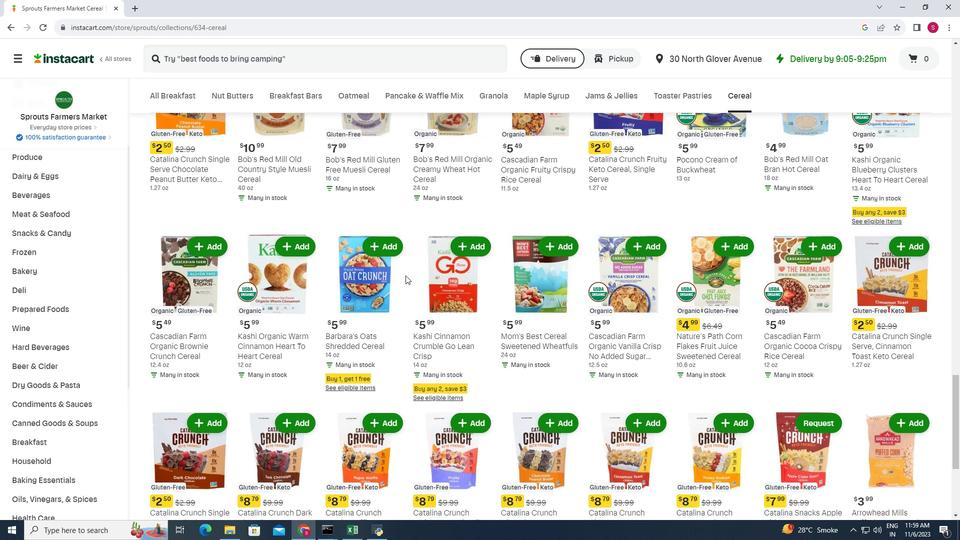 
Action: Mouse moved to (407, 277)
Screenshot: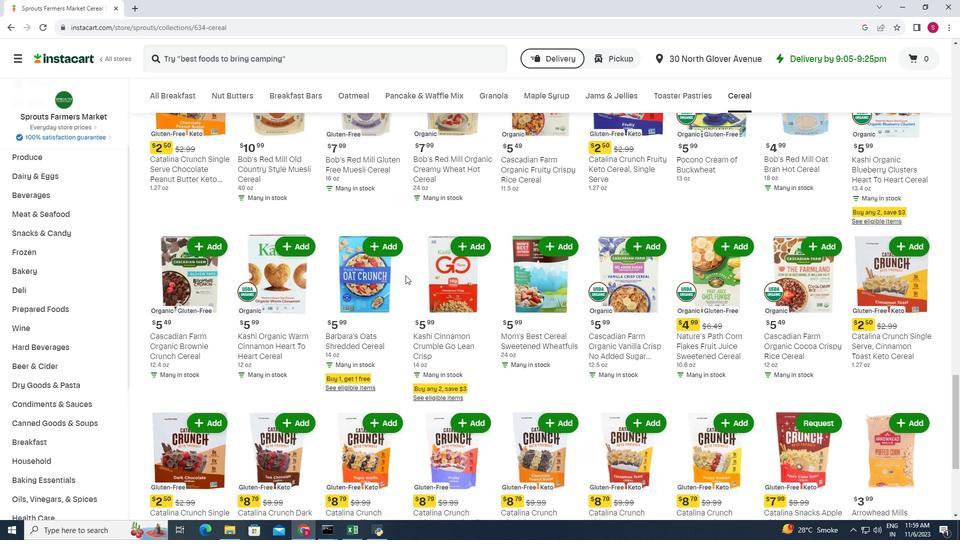 
Action: Mouse scrolled (407, 276) with delta (0, 0)
Screenshot: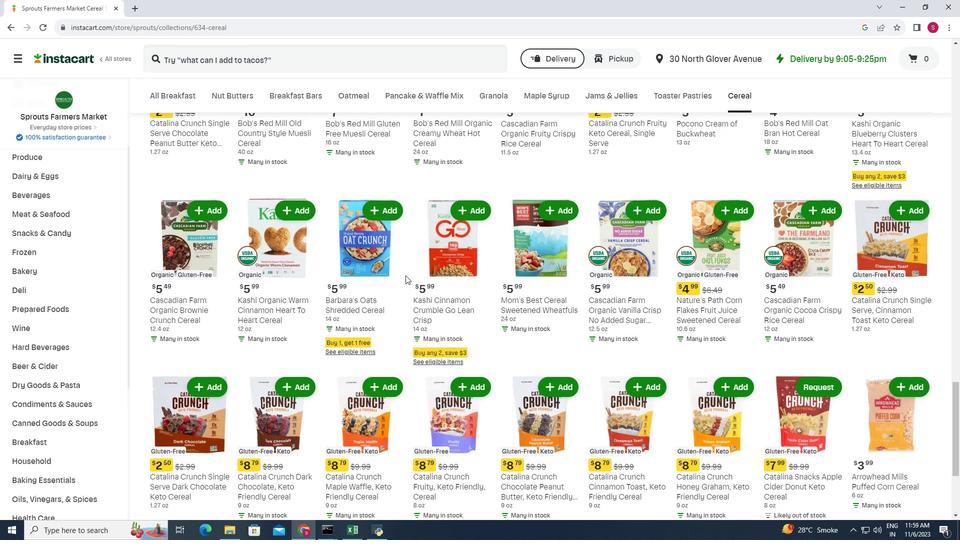 
Action: Mouse scrolled (407, 276) with delta (0, 0)
Screenshot: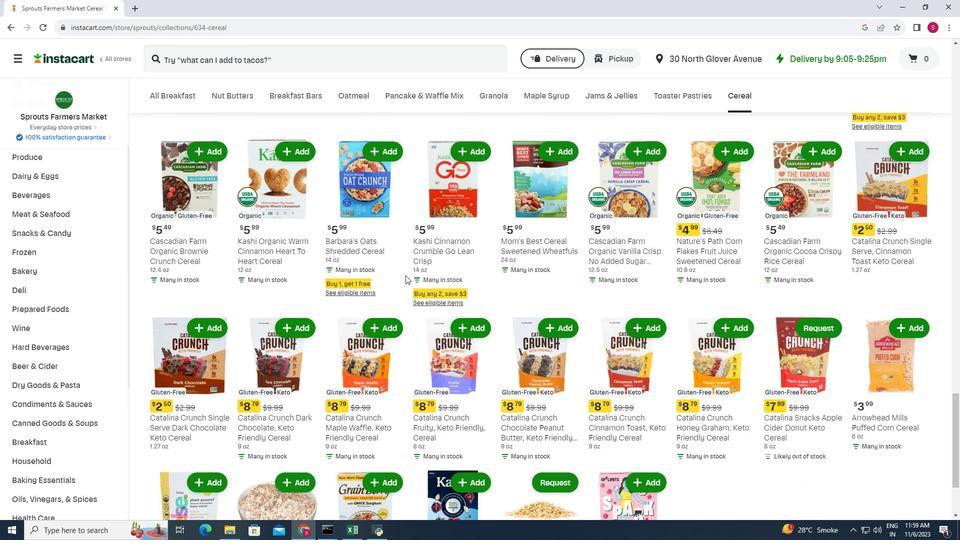 
Action: Mouse scrolled (407, 276) with delta (0, 0)
Screenshot: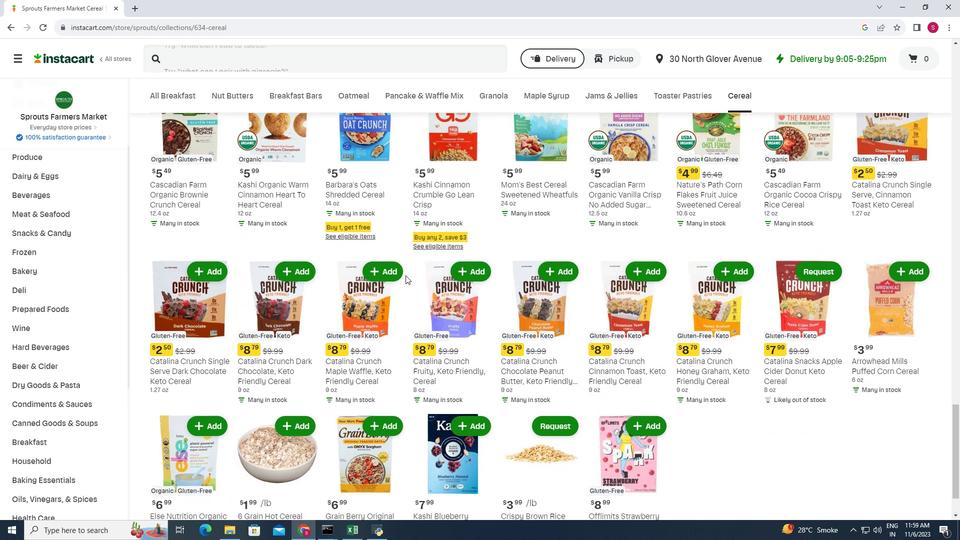 
Action: Mouse moved to (406, 278)
Screenshot: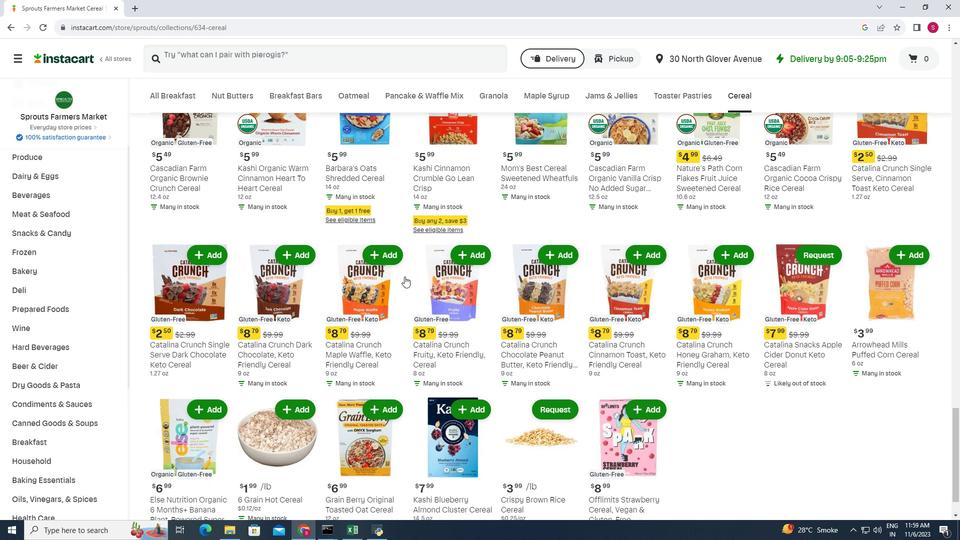 
Action: Mouse scrolled (406, 277) with delta (0, 0)
Screenshot: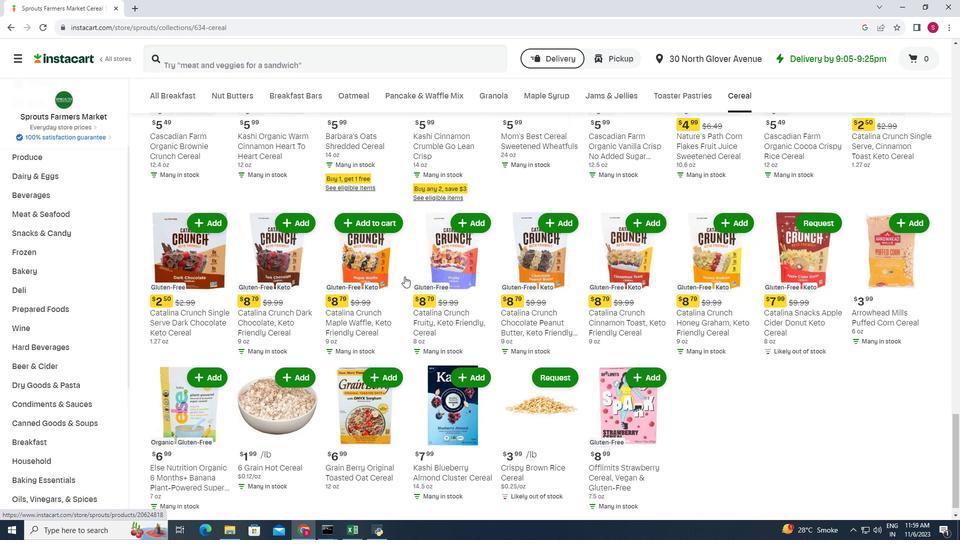 
Action: Mouse moved to (400, 288)
Screenshot: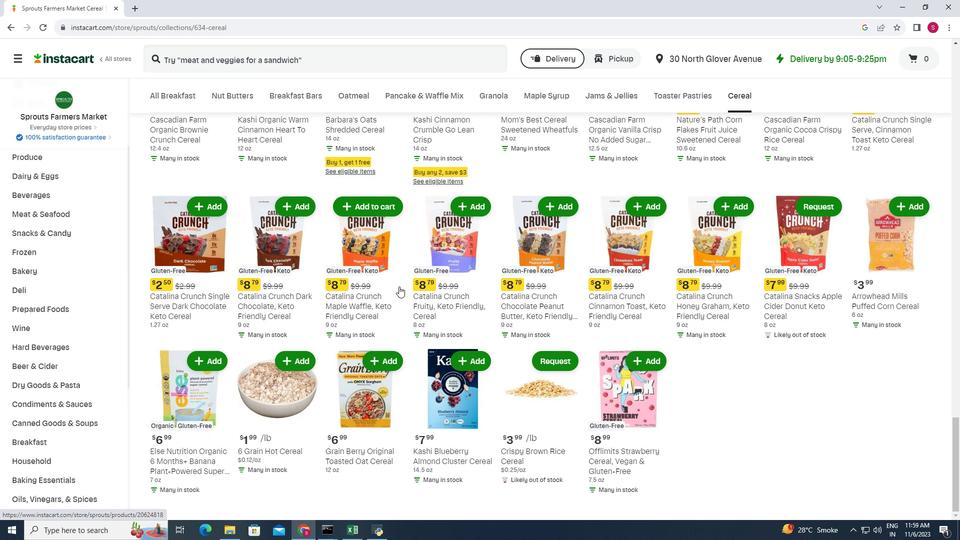 
